 Task: Create a due date automation trigger when advanced on, on the wednesday of the week before a card is due add content without an empty description at 11:00 AM.
Action: Mouse moved to (1236, 96)
Screenshot: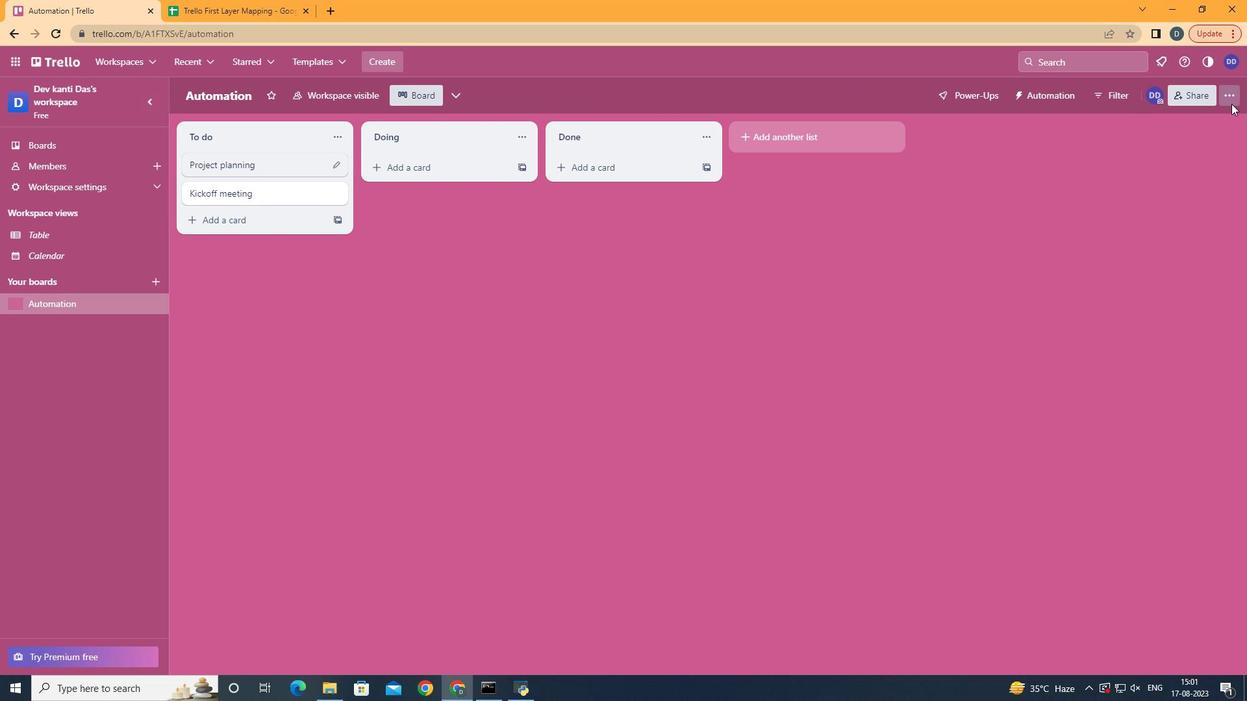 
Action: Mouse pressed left at (1236, 96)
Screenshot: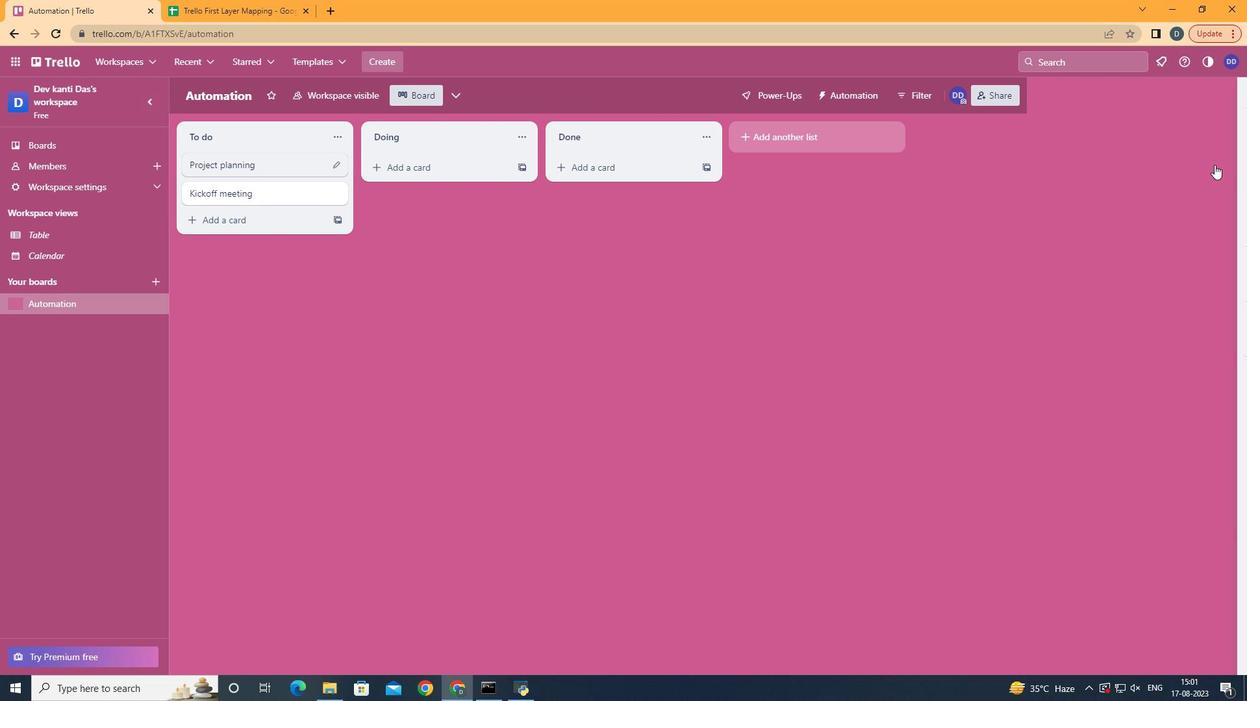 
Action: Mouse moved to (1158, 267)
Screenshot: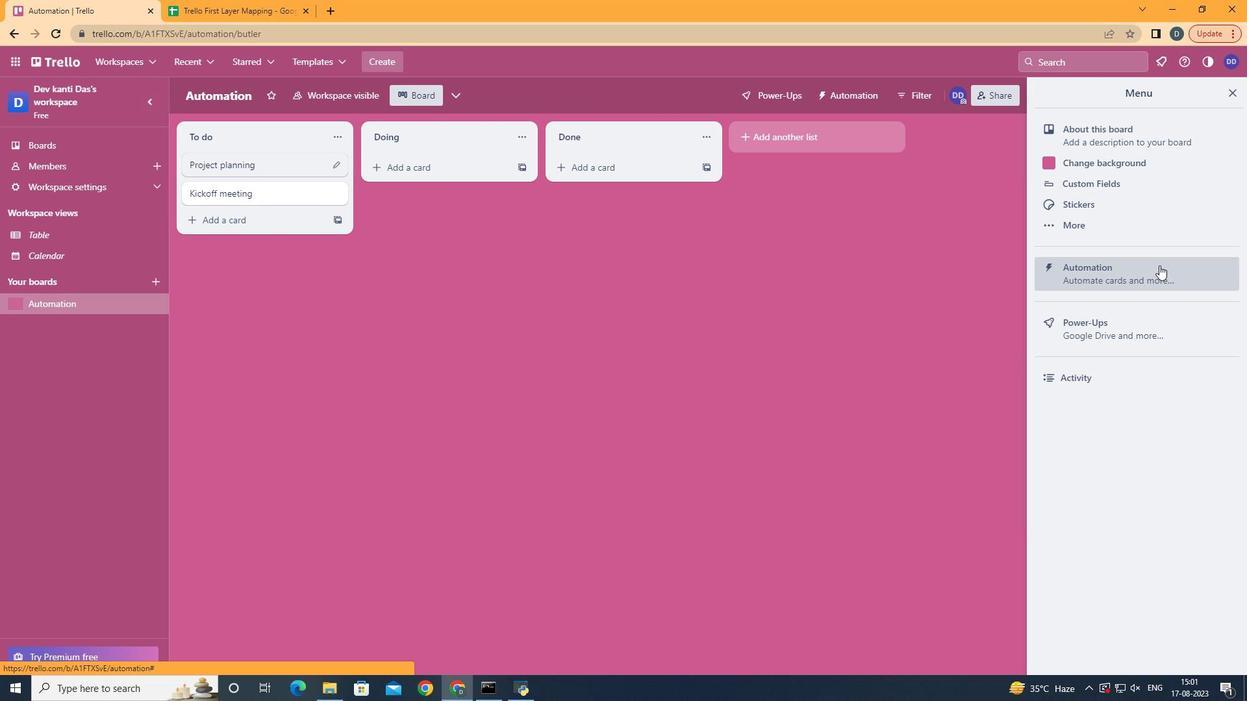 
Action: Mouse pressed left at (1158, 267)
Screenshot: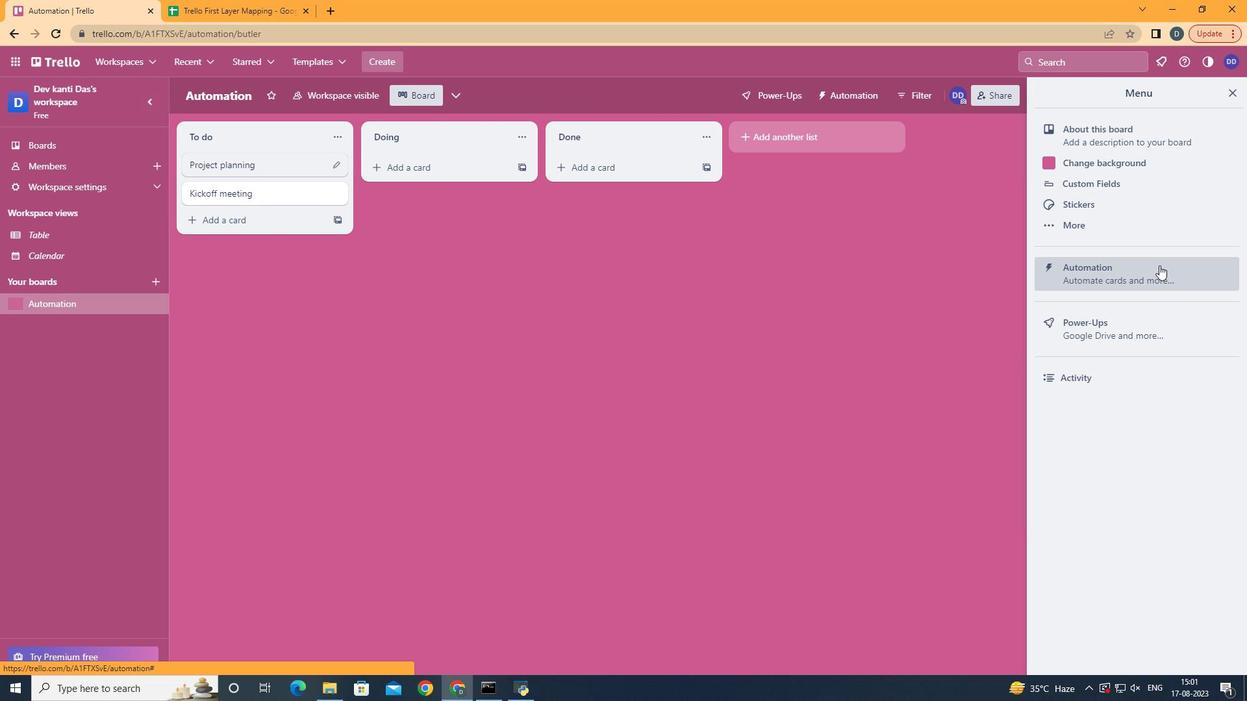
Action: Mouse moved to (246, 267)
Screenshot: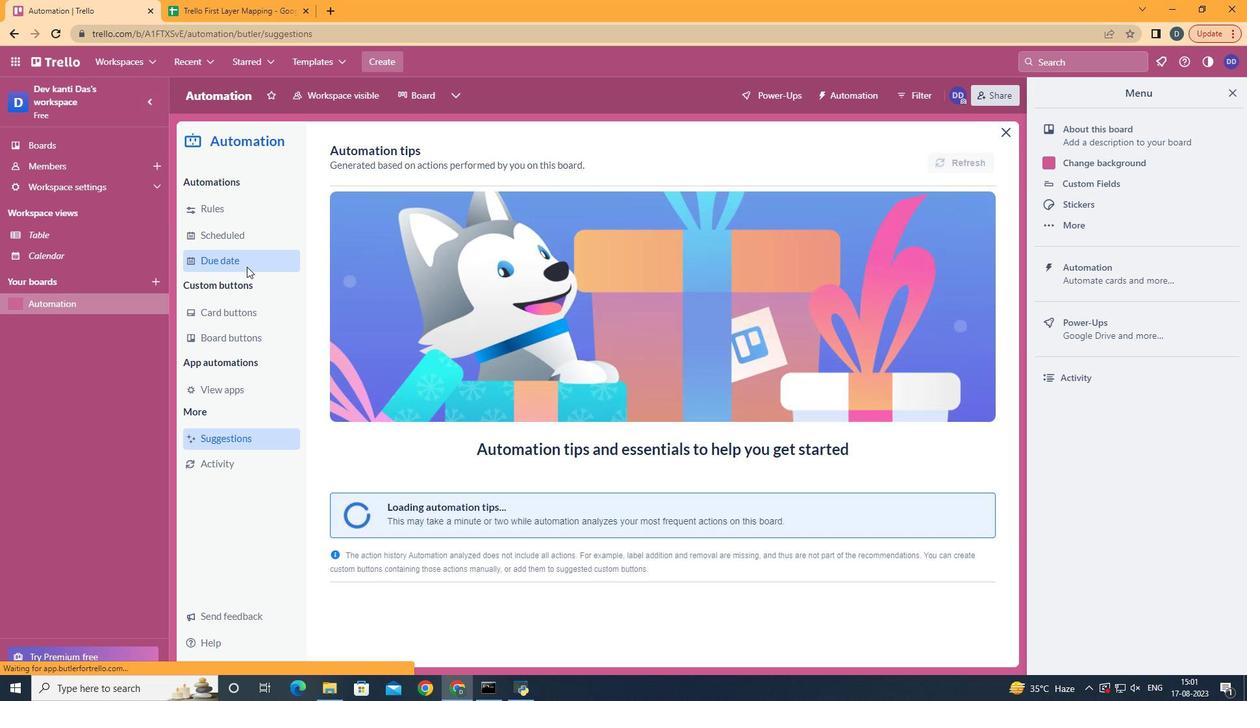 
Action: Mouse pressed left at (246, 267)
Screenshot: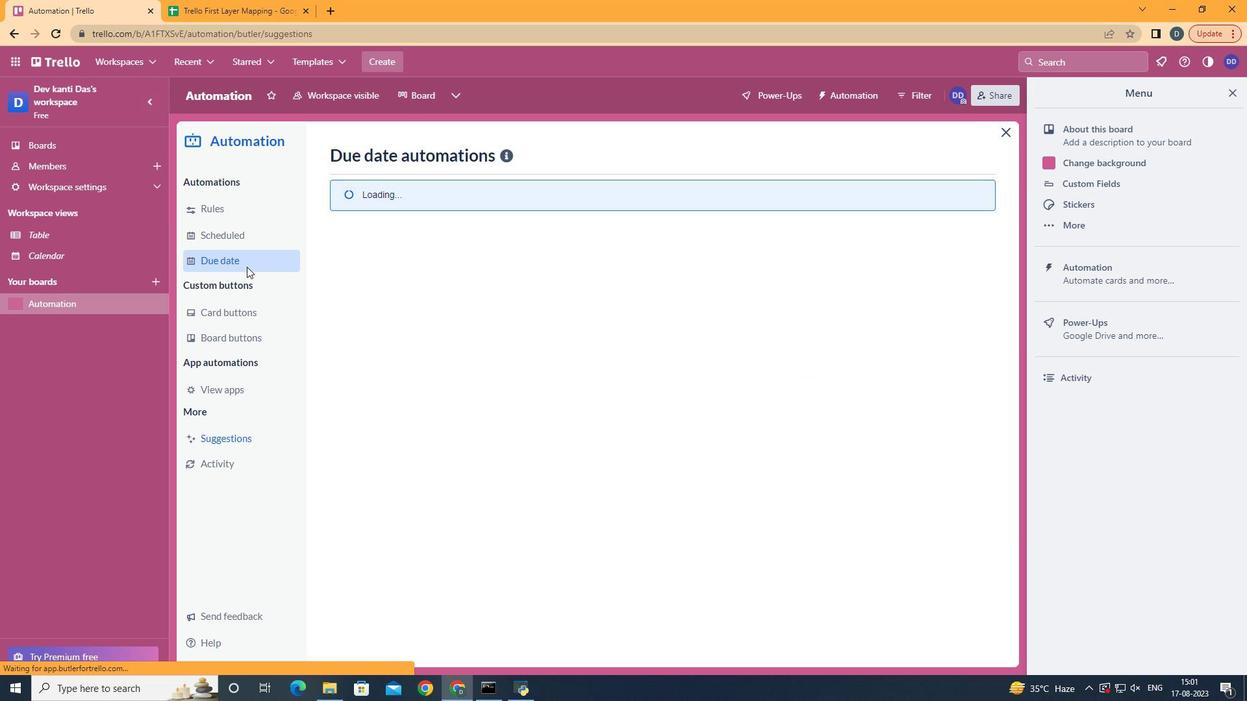 
Action: Mouse moved to (909, 151)
Screenshot: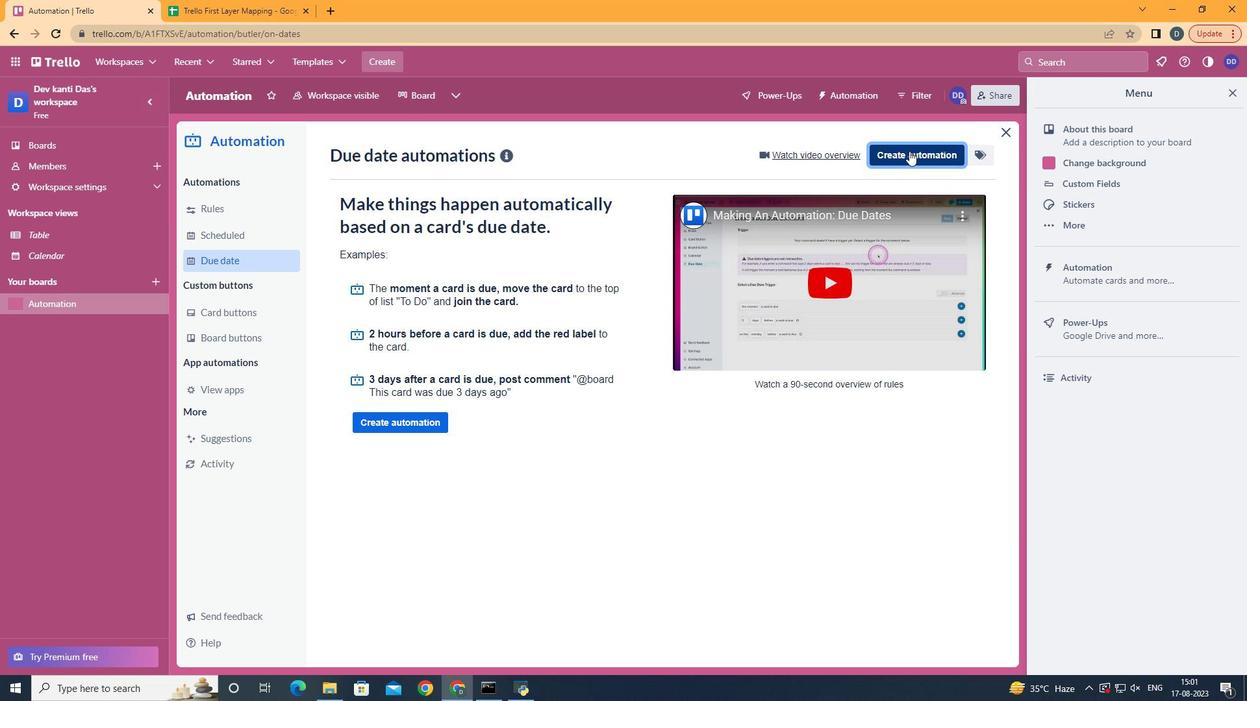 
Action: Mouse pressed left at (909, 151)
Screenshot: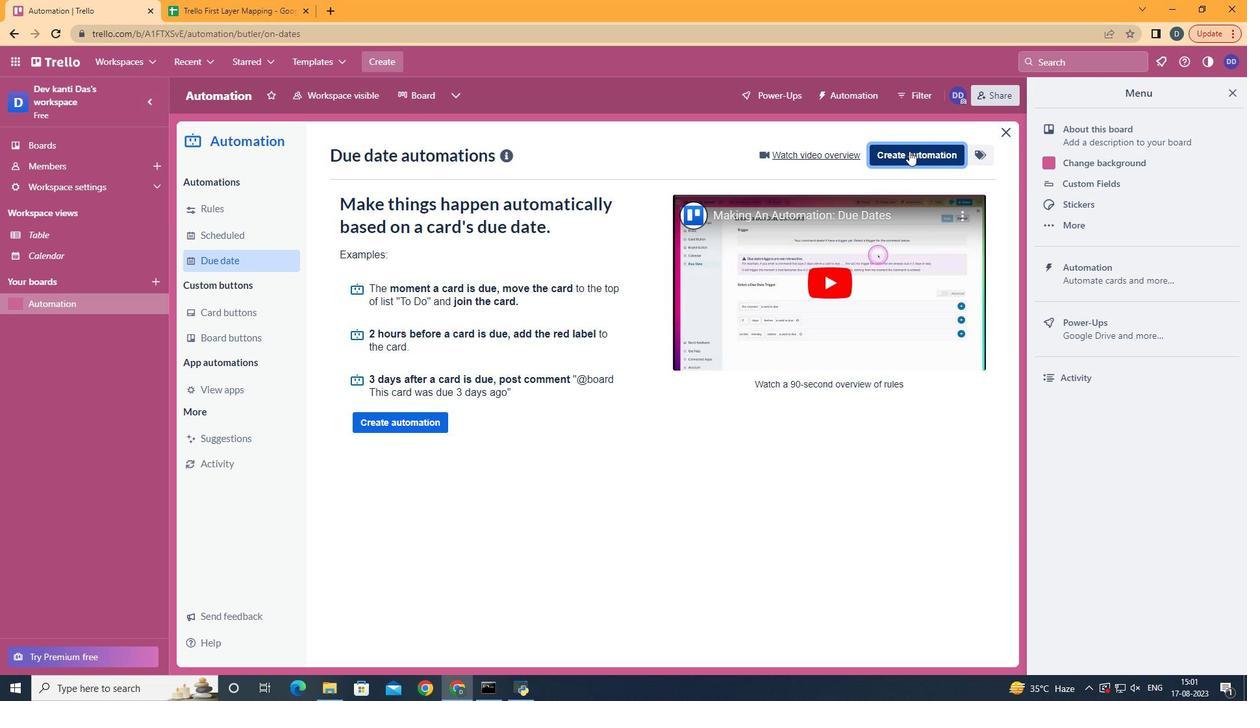 
Action: Mouse moved to (657, 289)
Screenshot: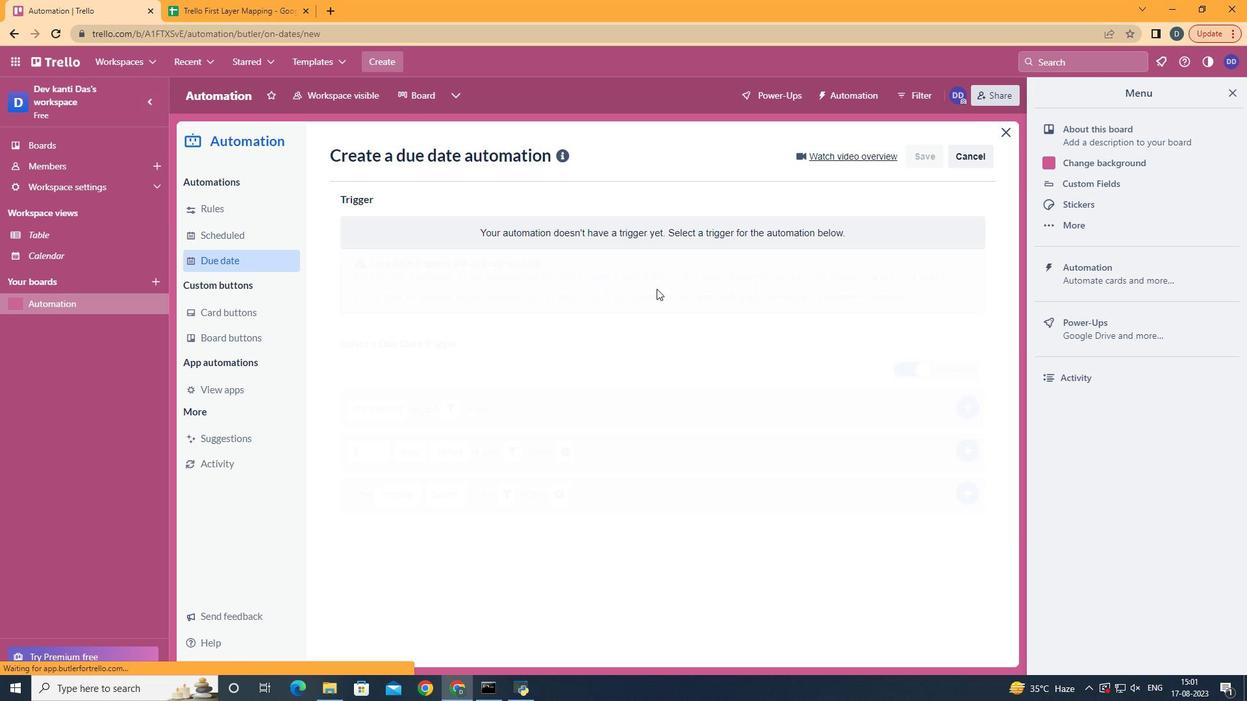 
Action: Mouse pressed left at (657, 289)
Screenshot: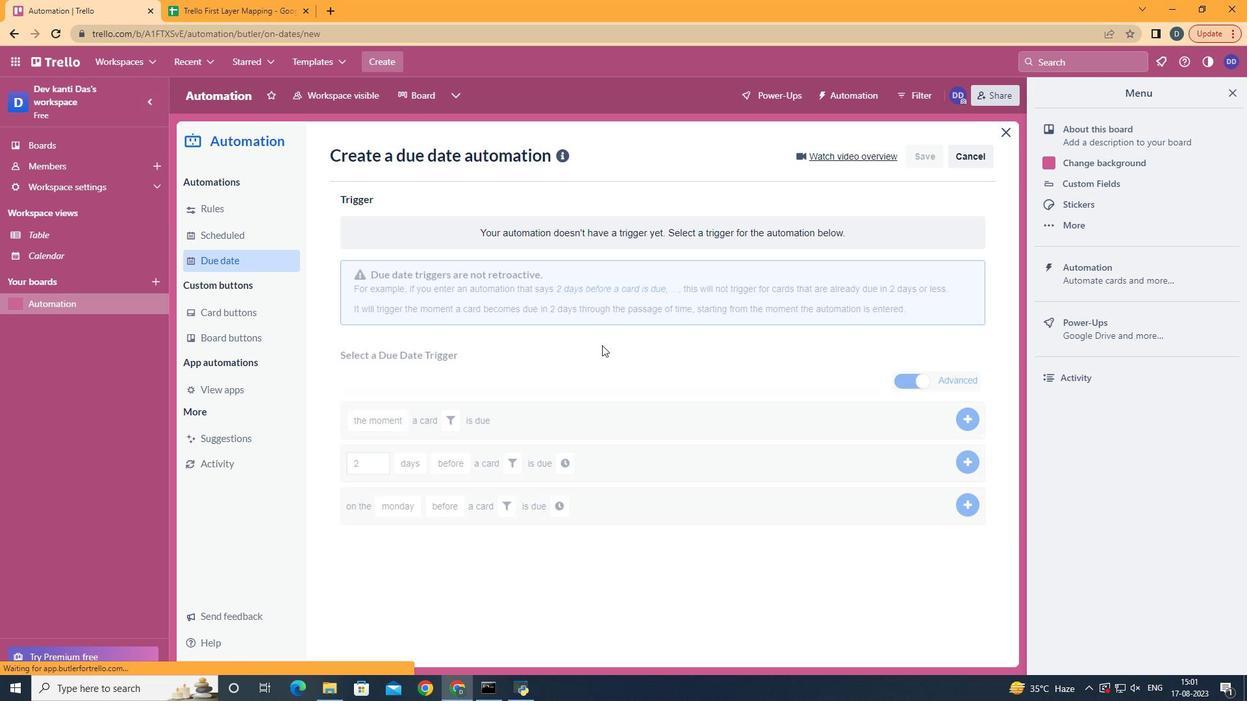 
Action: Mouse moved to (442, 399)
Screenshot: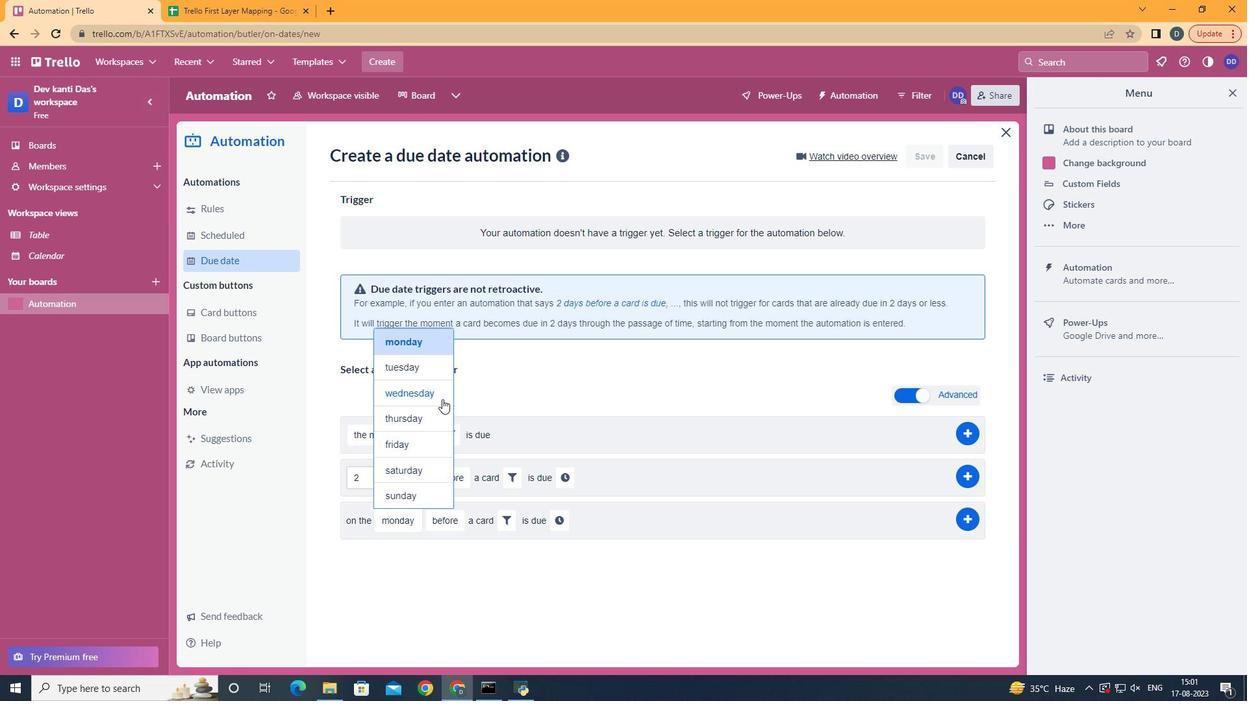 
Action: Mouse pressed left at (442, 399)
Screenshot: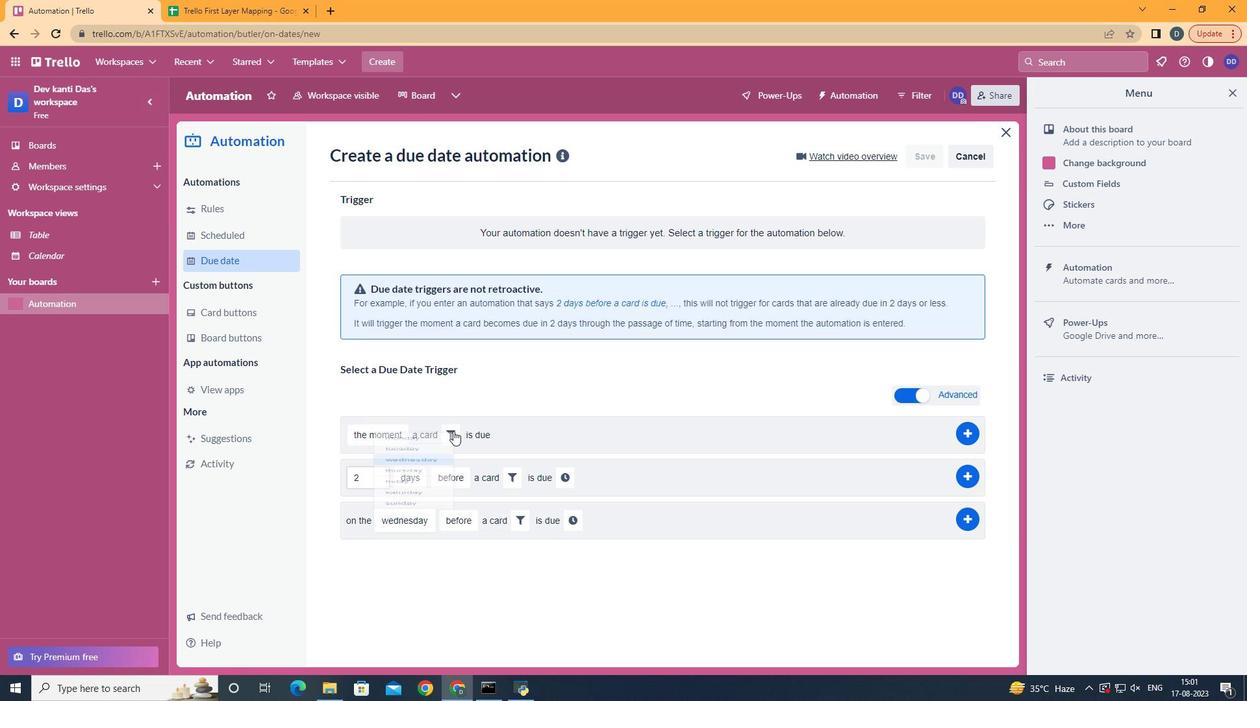 
Action: Mouse moved to (471, 620)
Screenshot: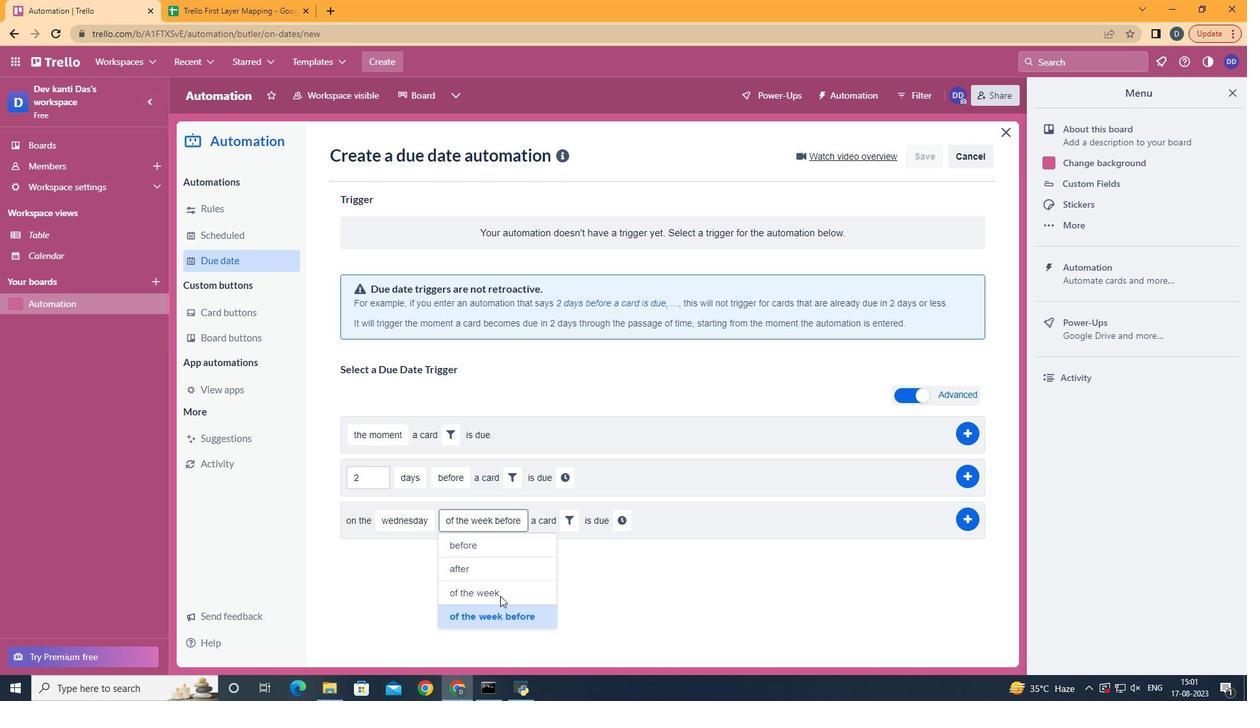 
Action: Mouse pressed left at (471, 620)
Screenshot: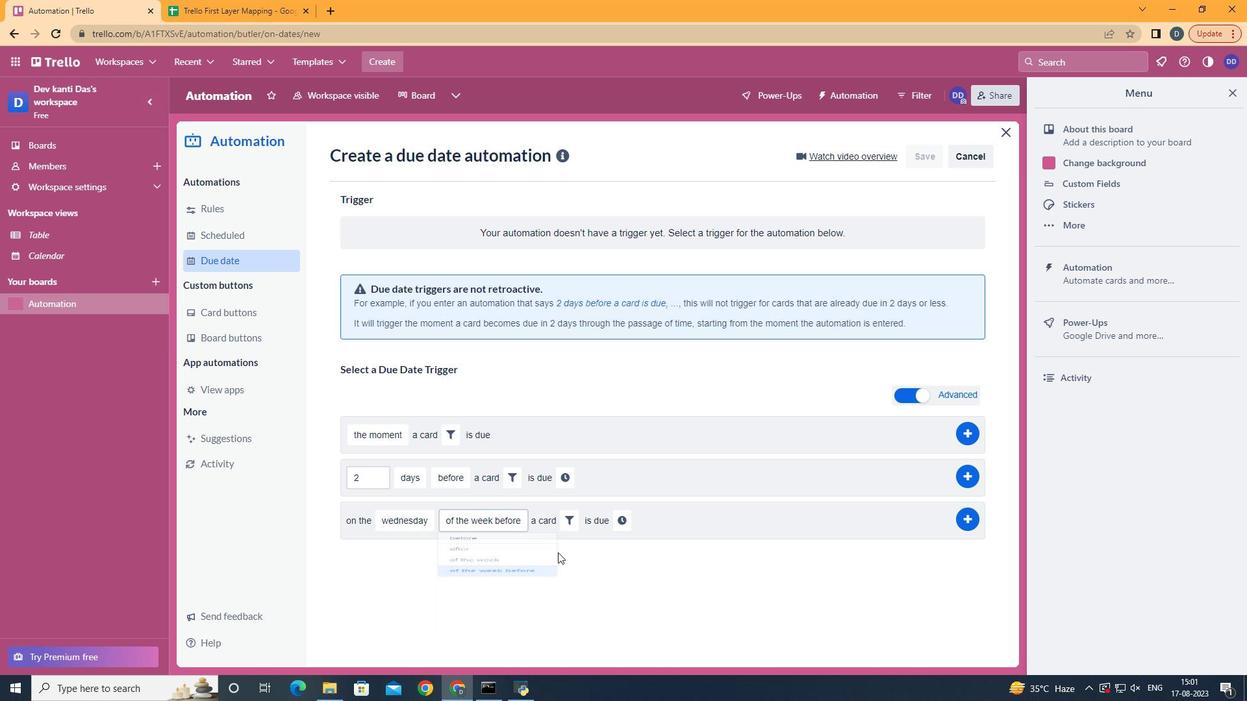 
Action: Mouse moved to (553, 532)
Screenshot: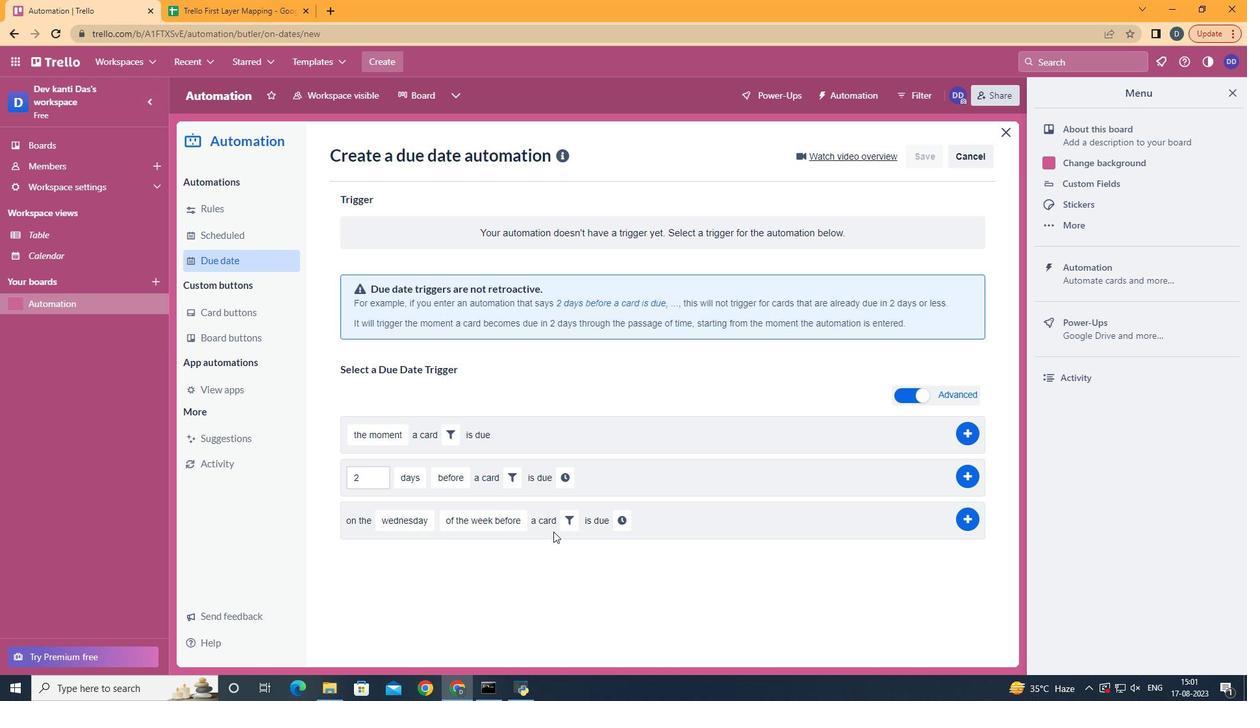 
Action: Mouse pressed left at (553, 532)
Screenshot: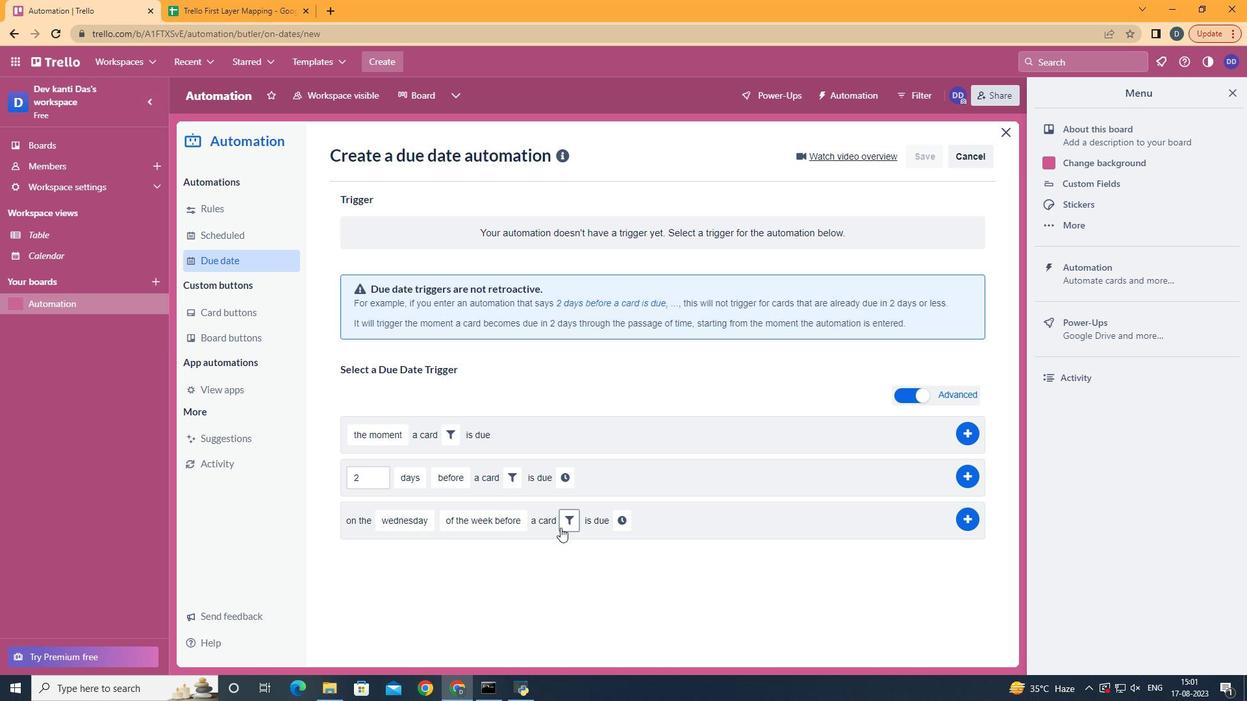 
Action: Mouse moved to (560, 528)
Screenshot: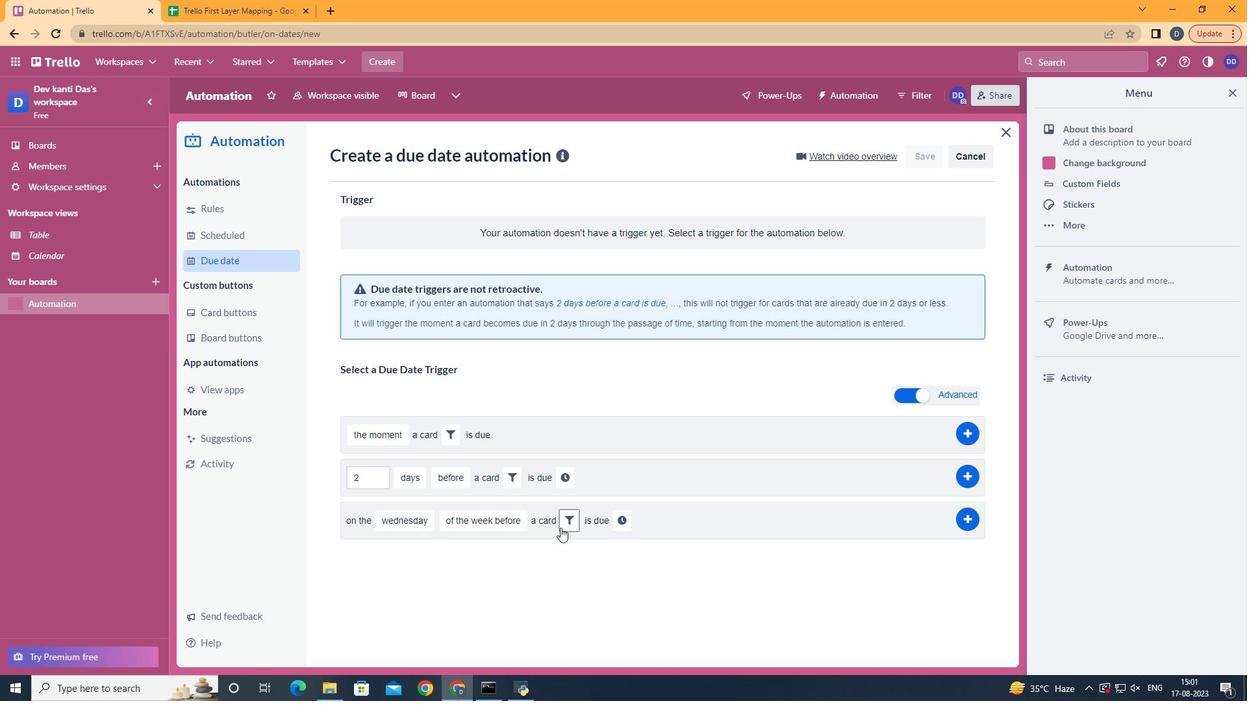 
Action: Mouse pressed left at (560, 528)
Screenshot: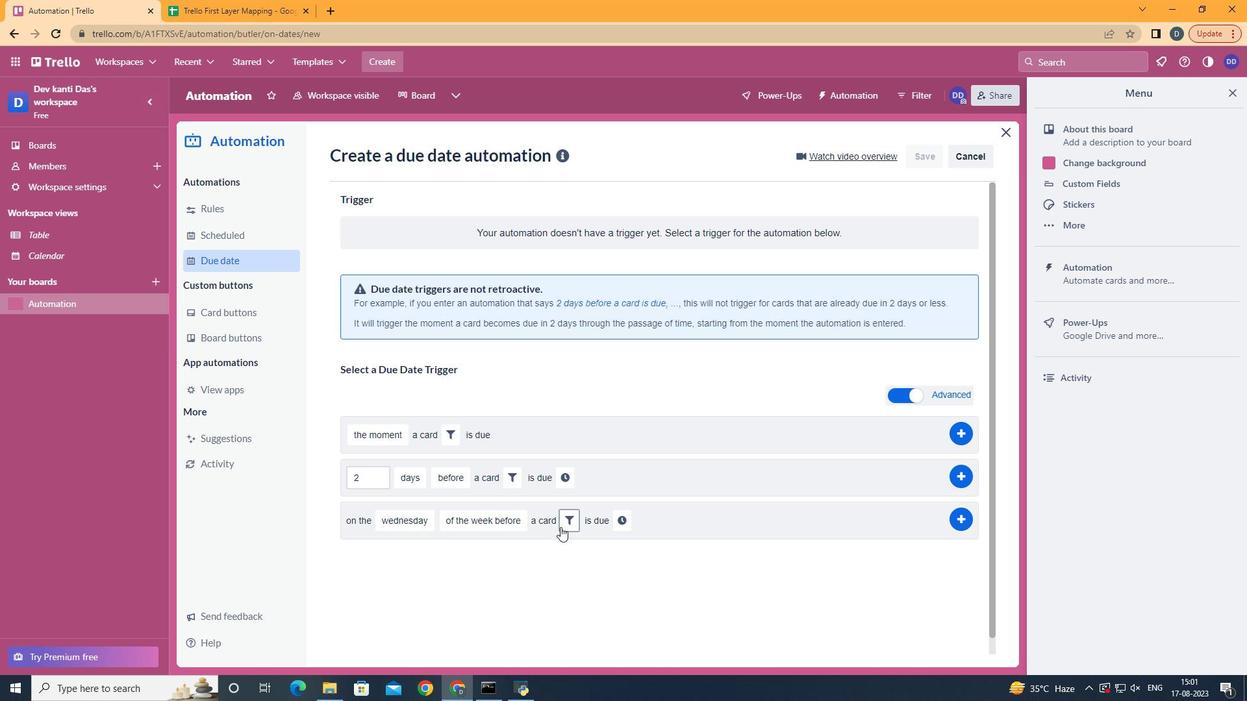 
Action: Mouse moved to (734, 564)
Screenshot: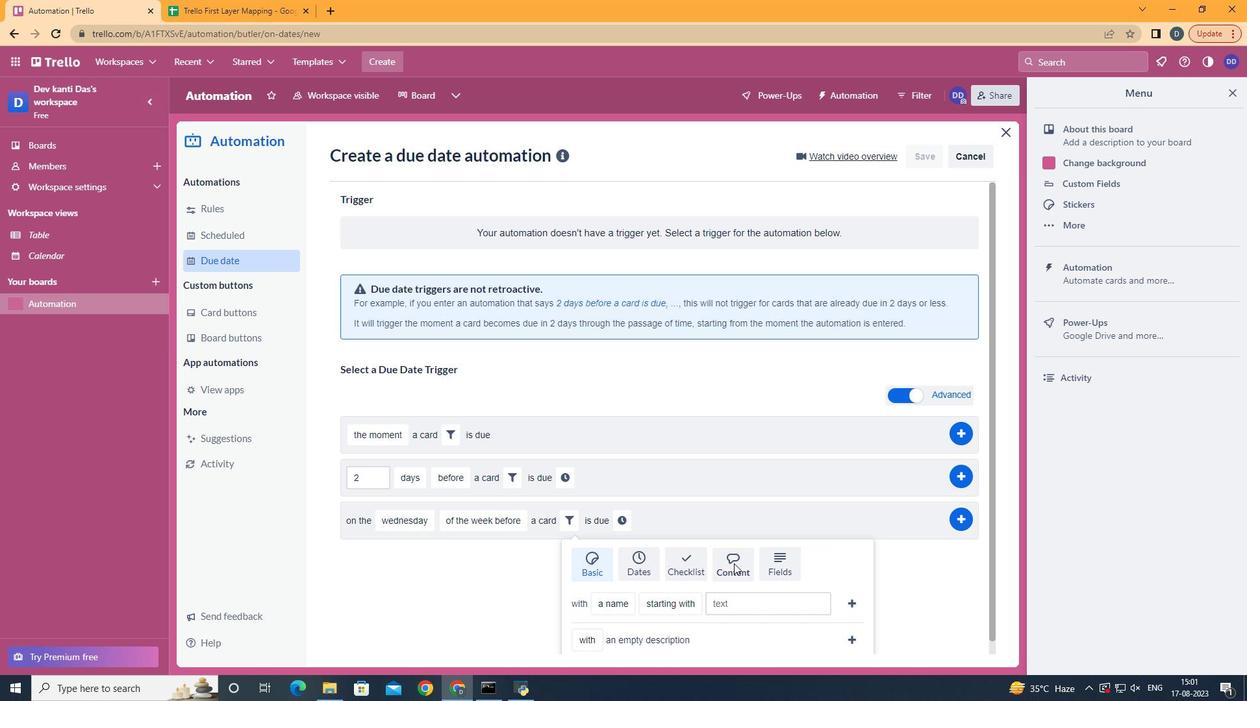 
Action: Mouse pressed left at (734, 564)
Screenshot: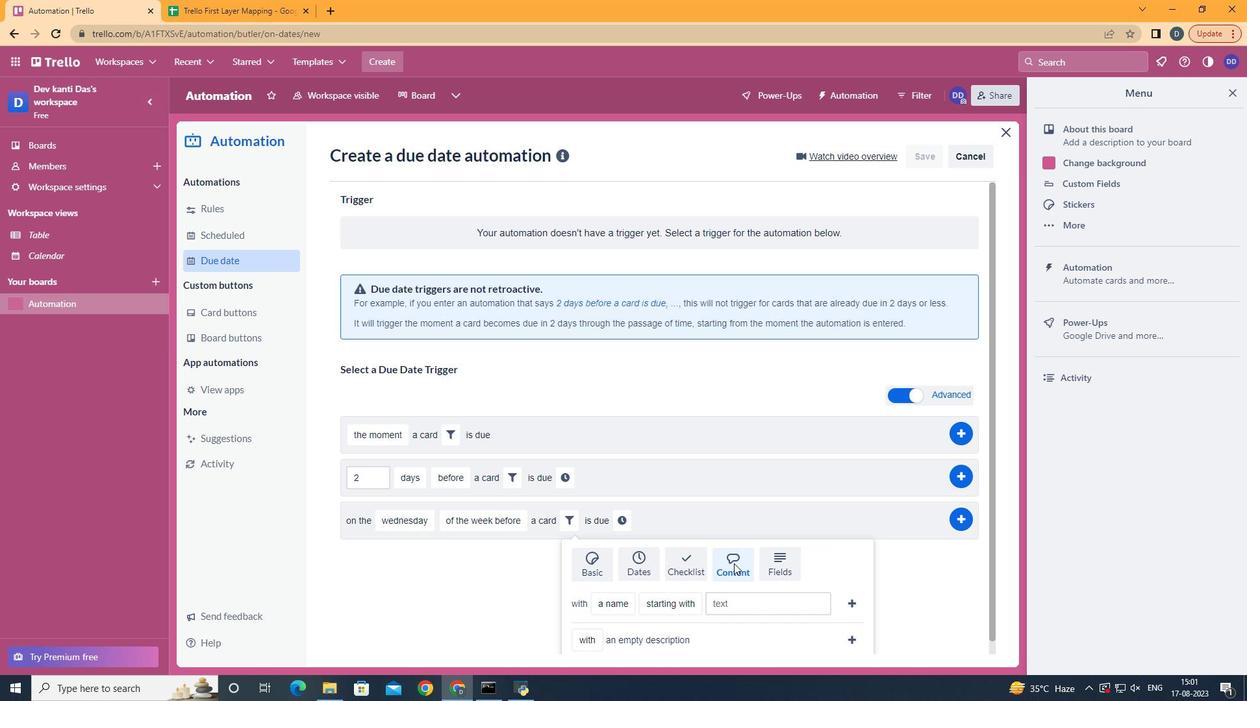
Action: Mouse moved to (601, 612)
Screenshot: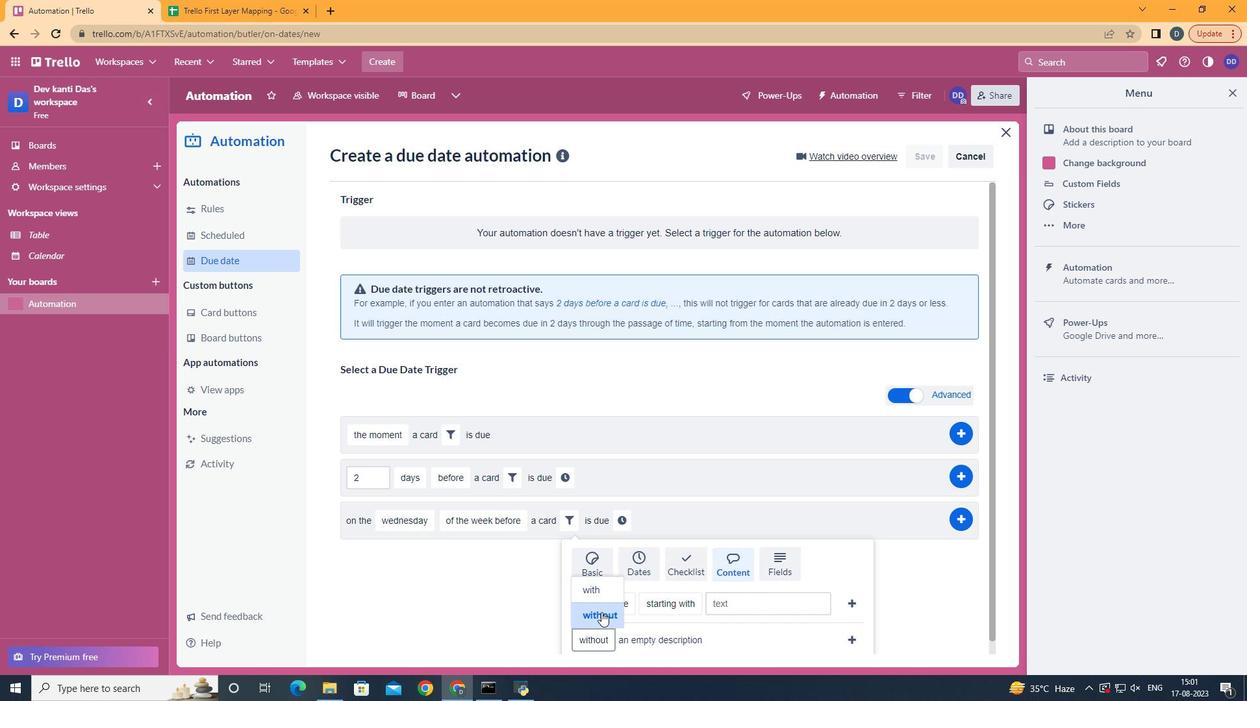 
Action: Mouse pressed left at (601, 612)
Screenshot: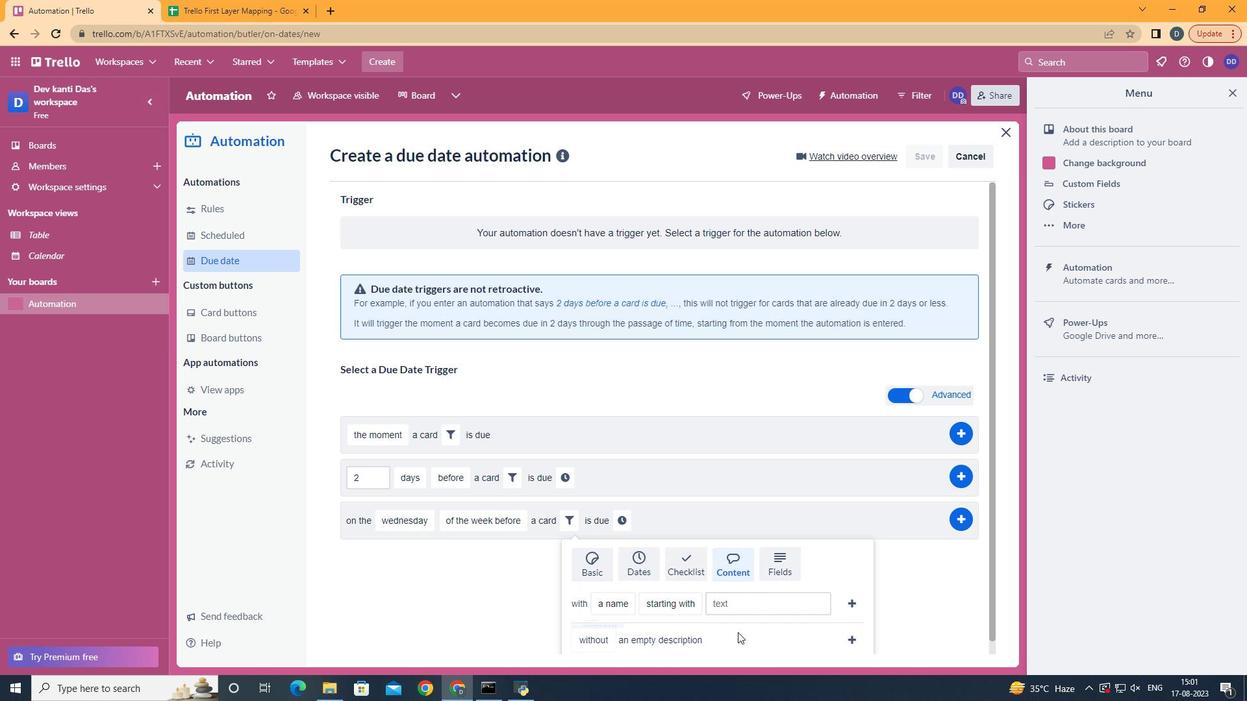
Action: Mouse moved to (855, 642)
Screenshot: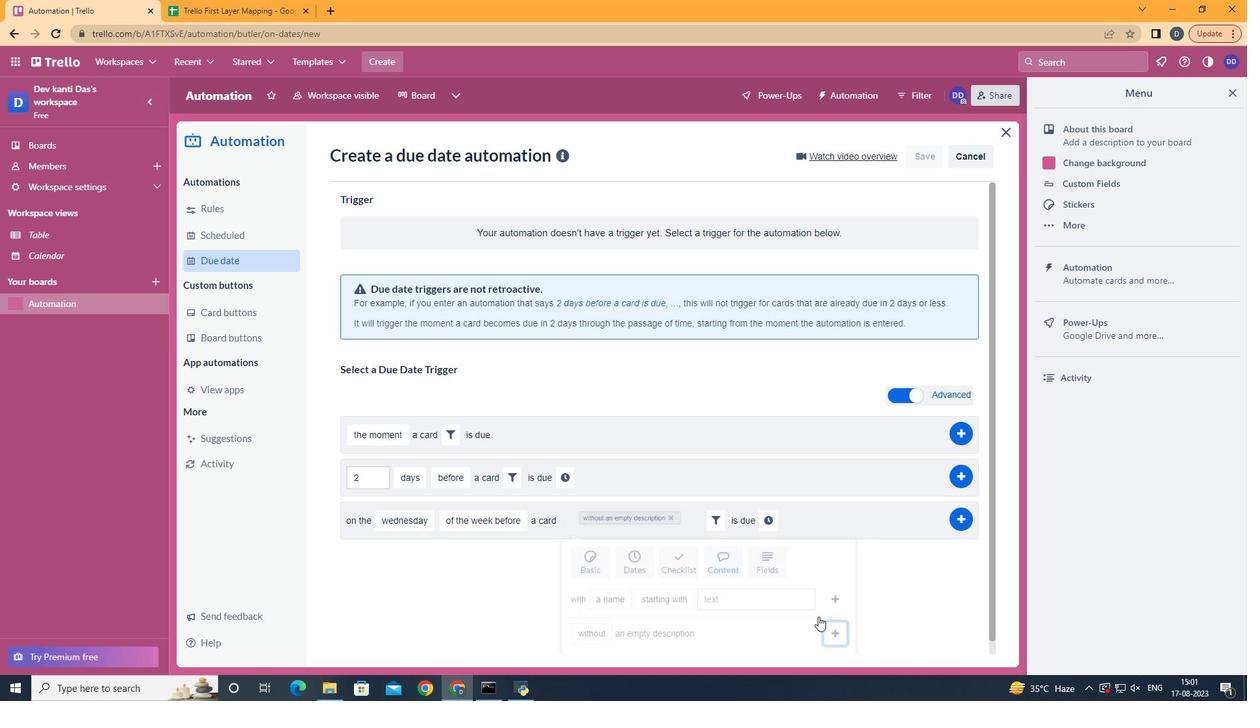 
Action: Mouse pressed left at (855, 642)
Screenshot: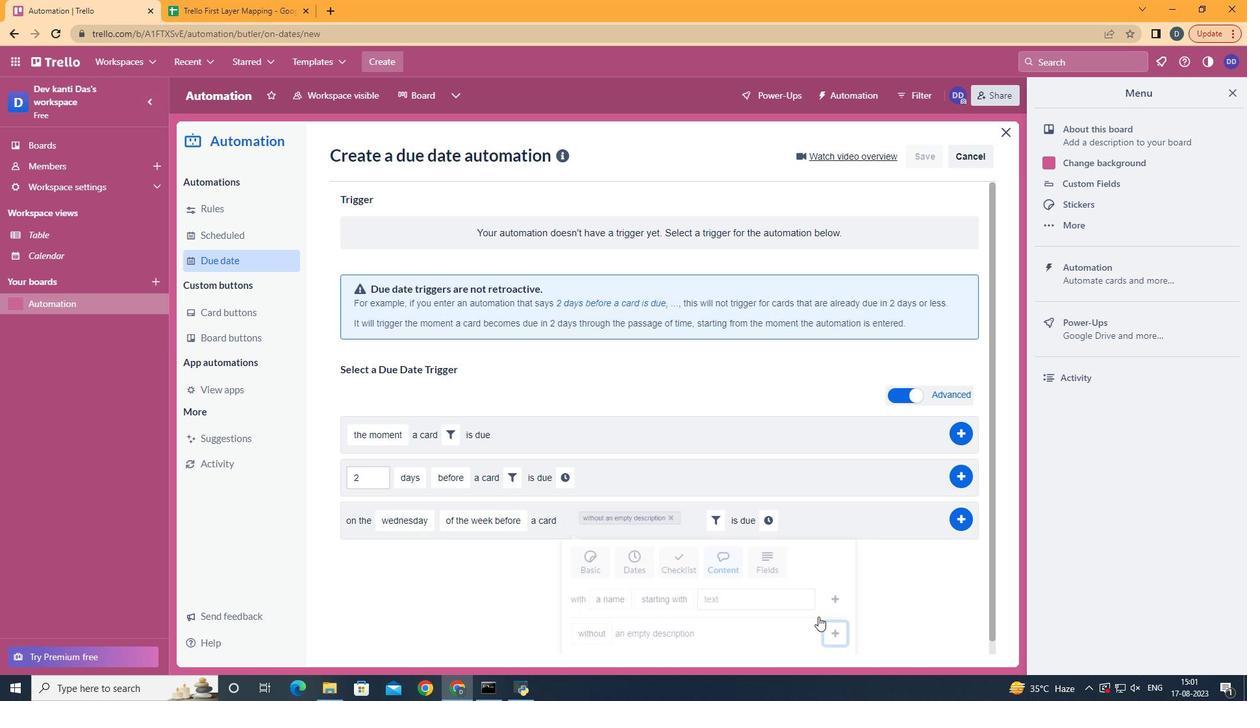 
Action: Mouse moved to (755, 520)
Screenshot: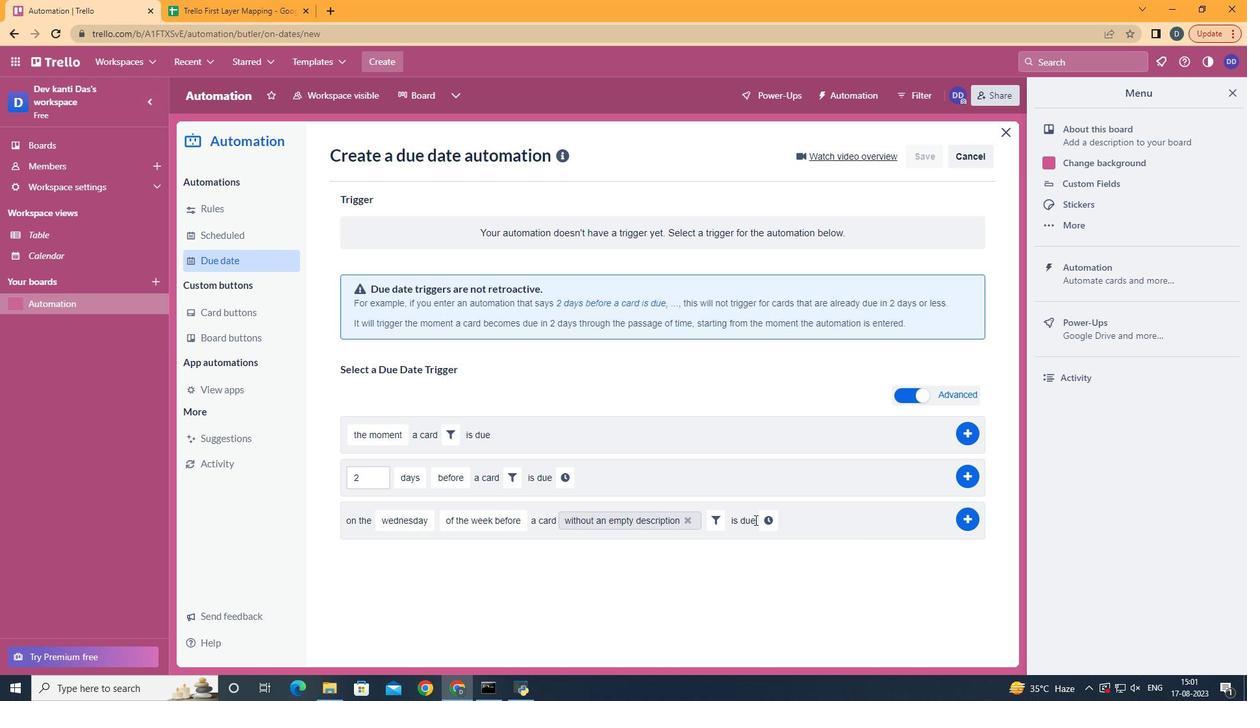 
Action: Mouse pressed left at (755, 520)
Screenshot: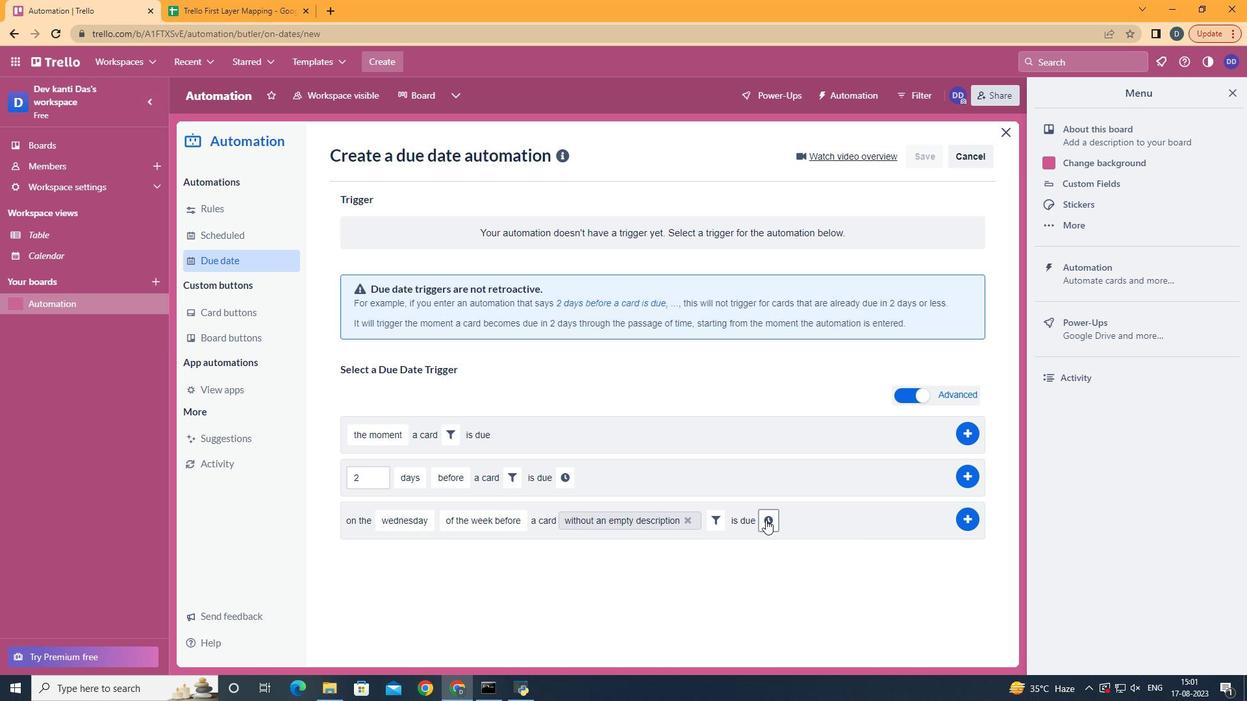 
Action: Mouse moved to (766, 520)
Screenshot: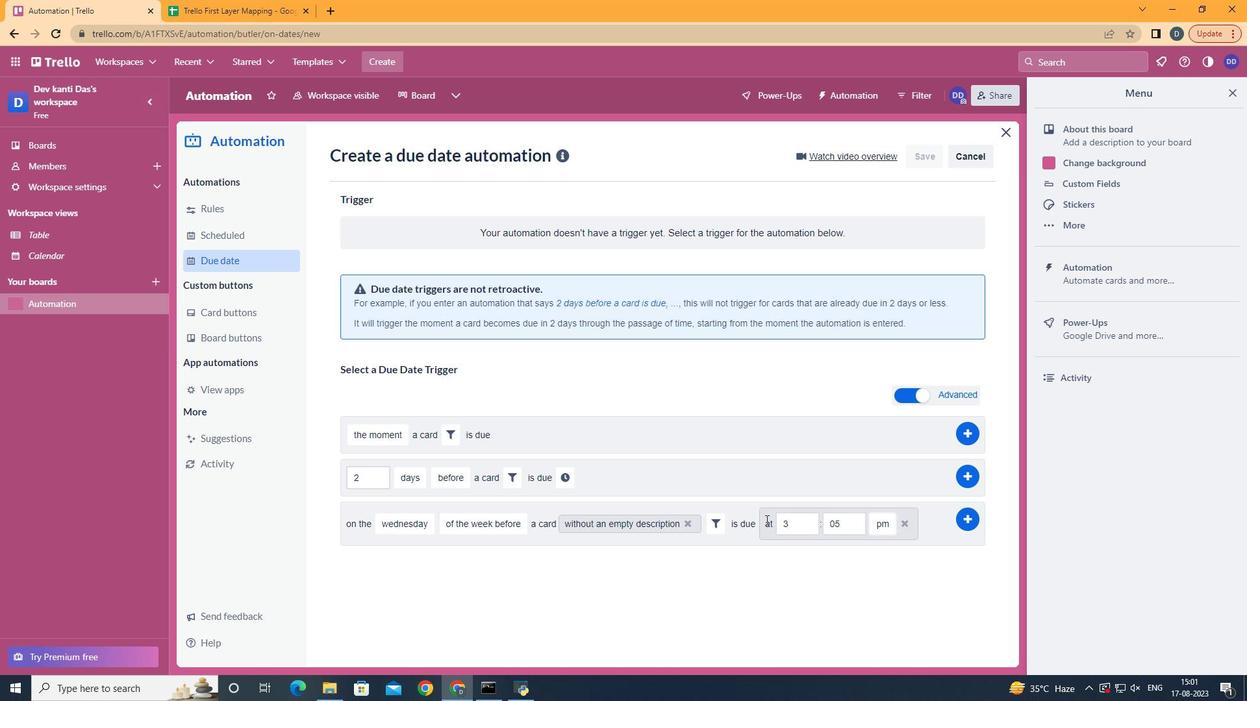 
Action: Mouse pressed left at (766, 520)
Screenshot: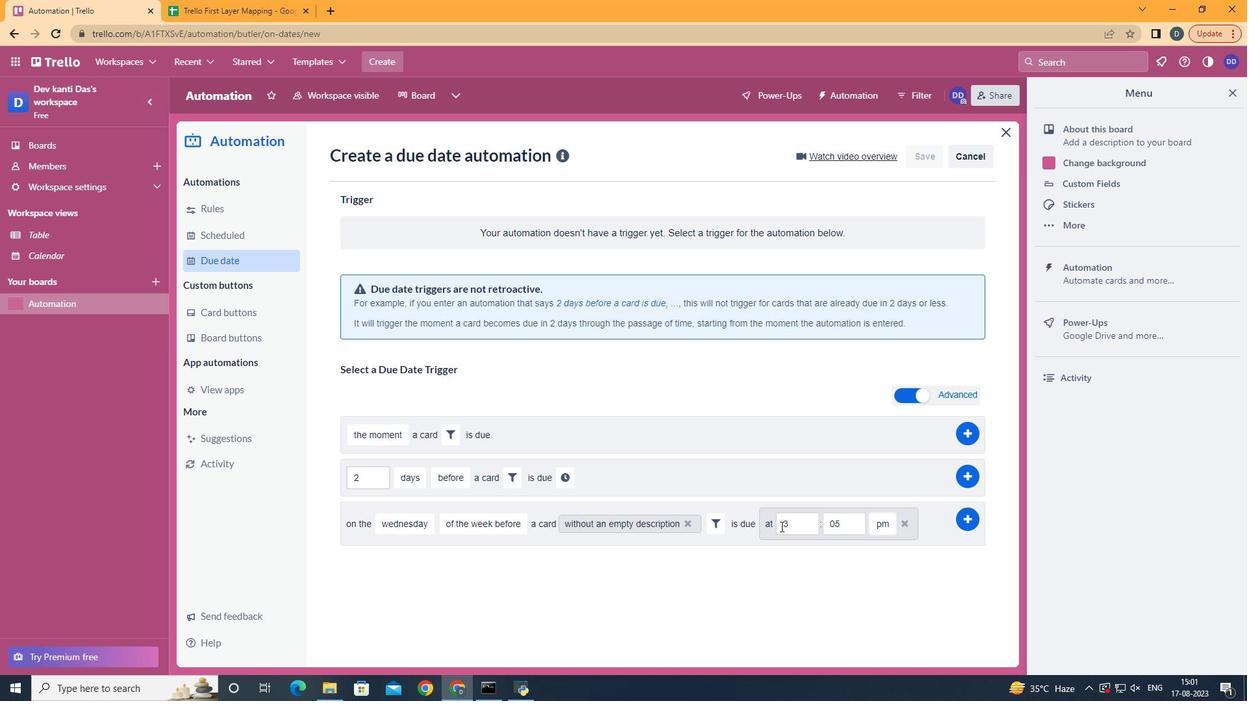 
Action: Mouse moved to (804, 527)
Screenshot: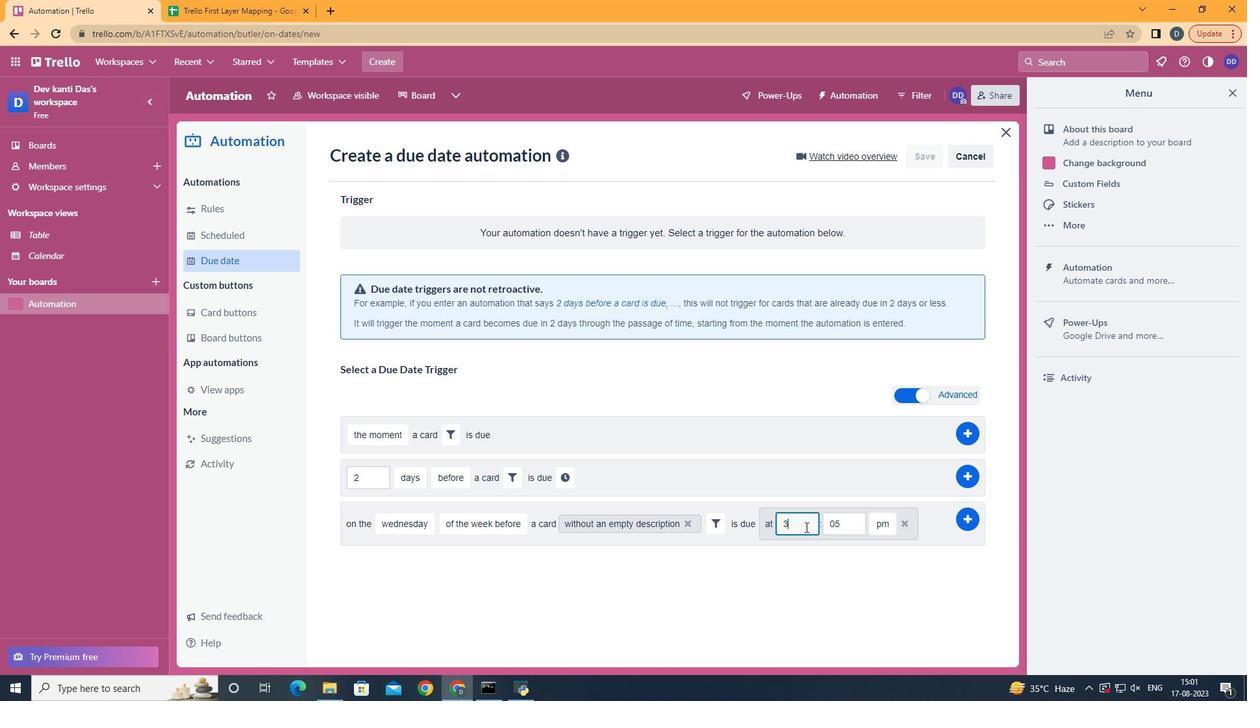 
Action: Mouse pressed left at (804, 527)
Screenshot: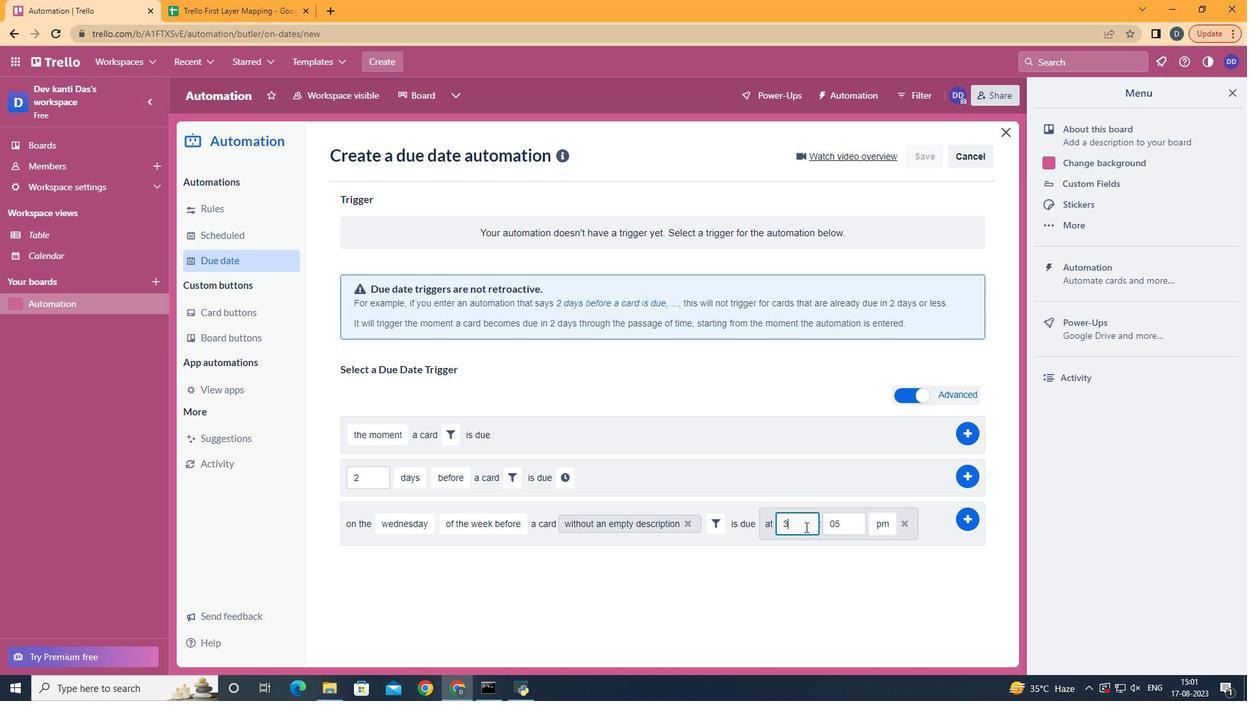 
Action: Mouse moved to (802, 528)
Screenshot: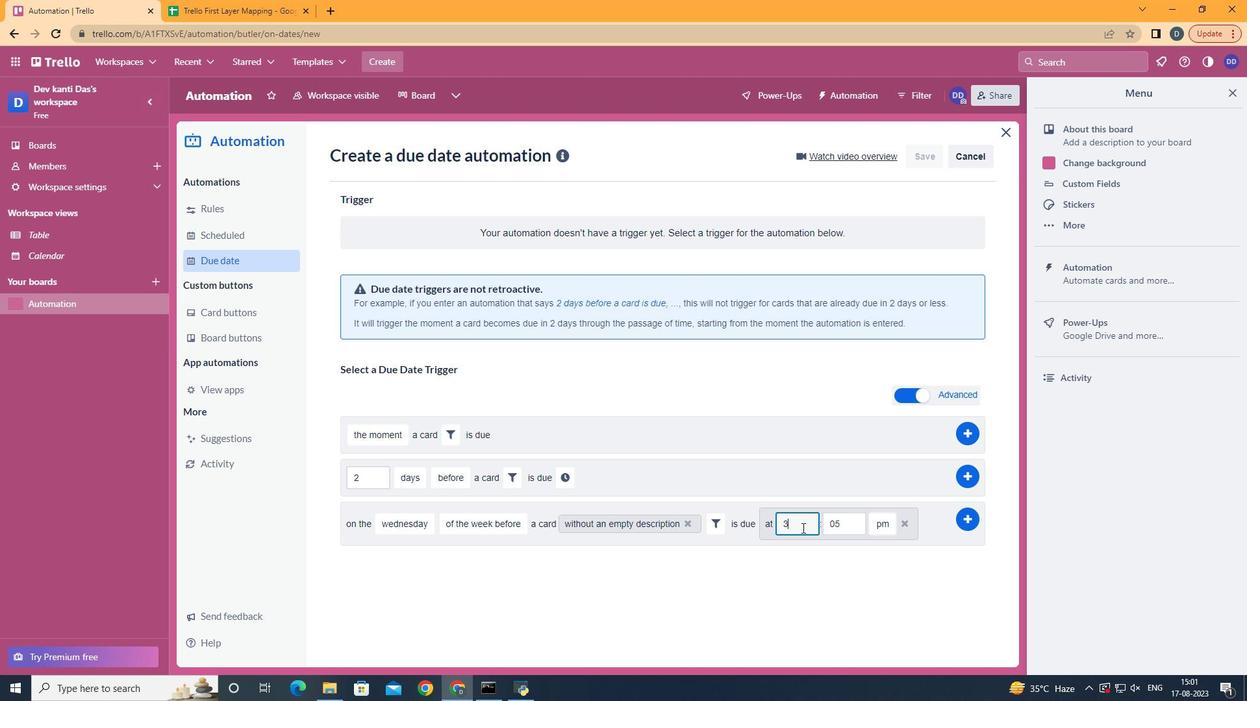 
Action: Key pressed <Key.backspace>11
Screenshot: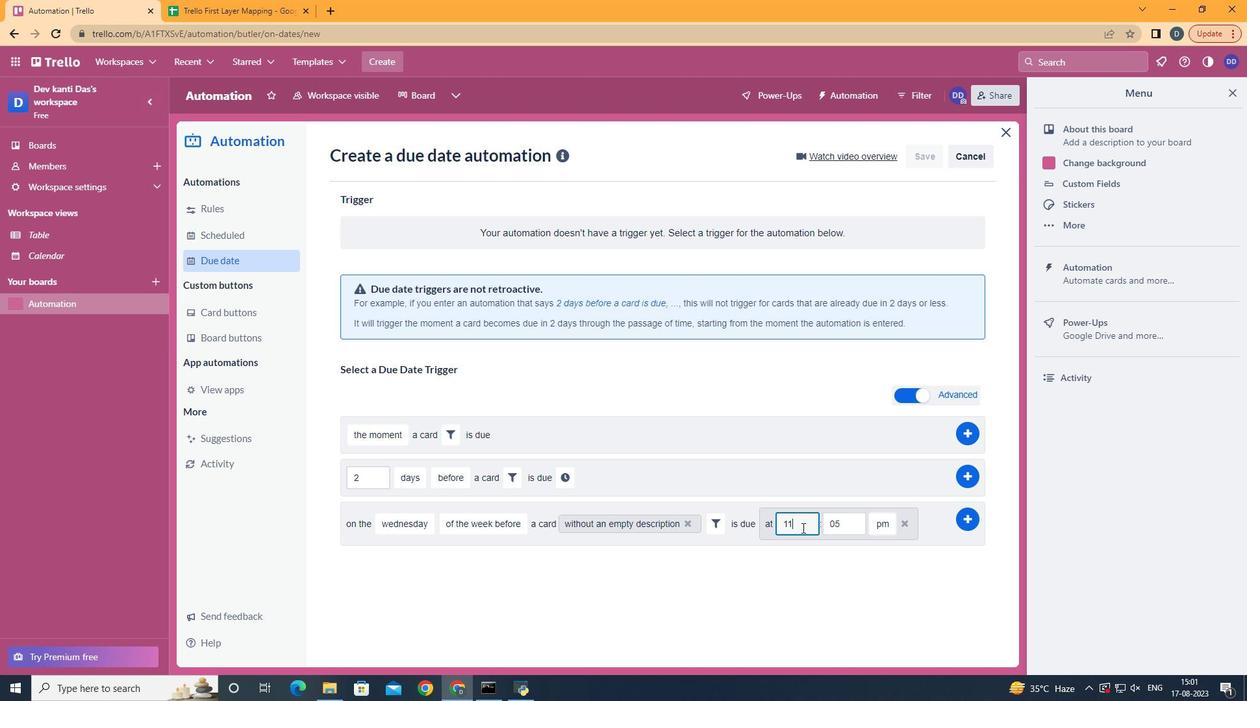 
Action: Mouse moved to (842, 529)
Screenshot: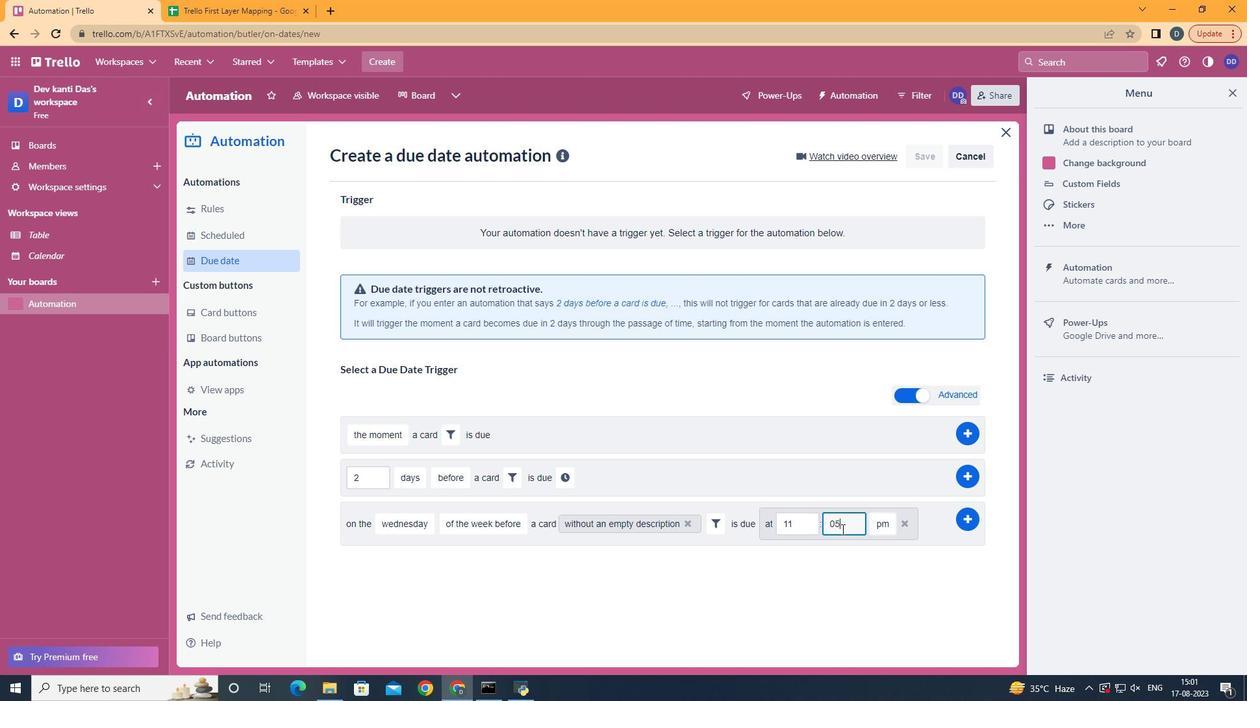 
Action: Mouse pressed left at (842, 529)
Screenshot: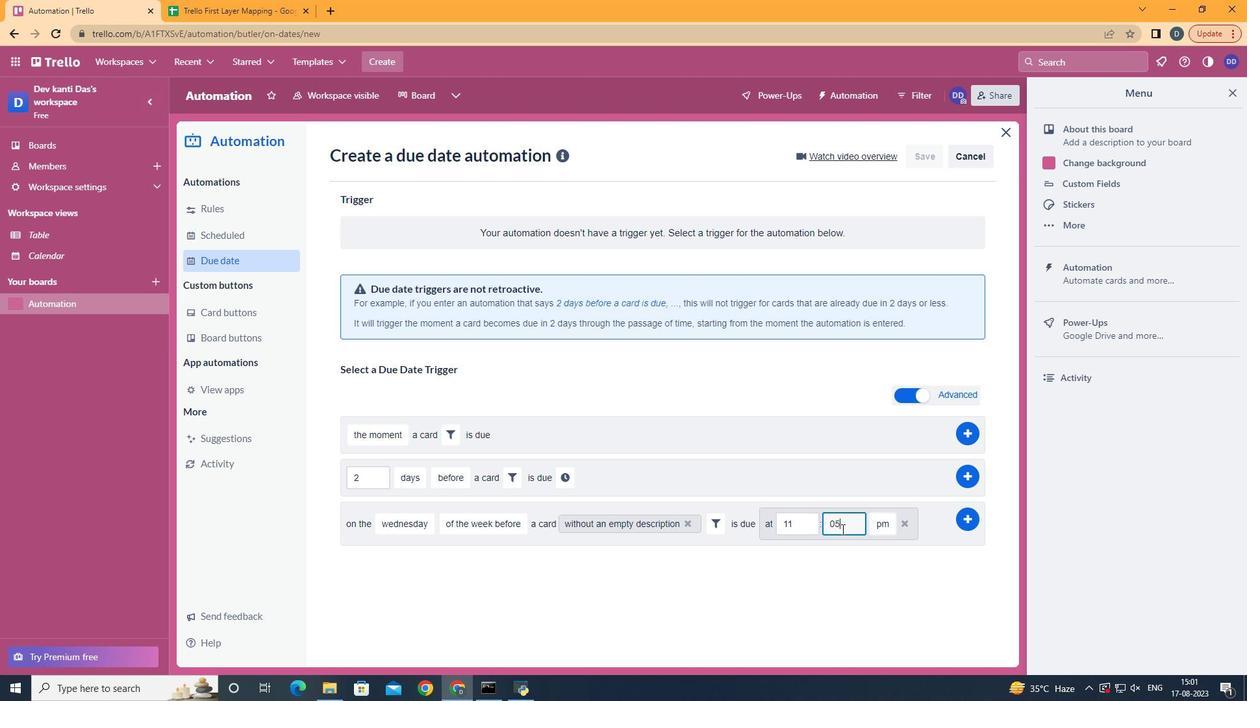 
Action: Key pressed <Key.backspace>0
Screenshot: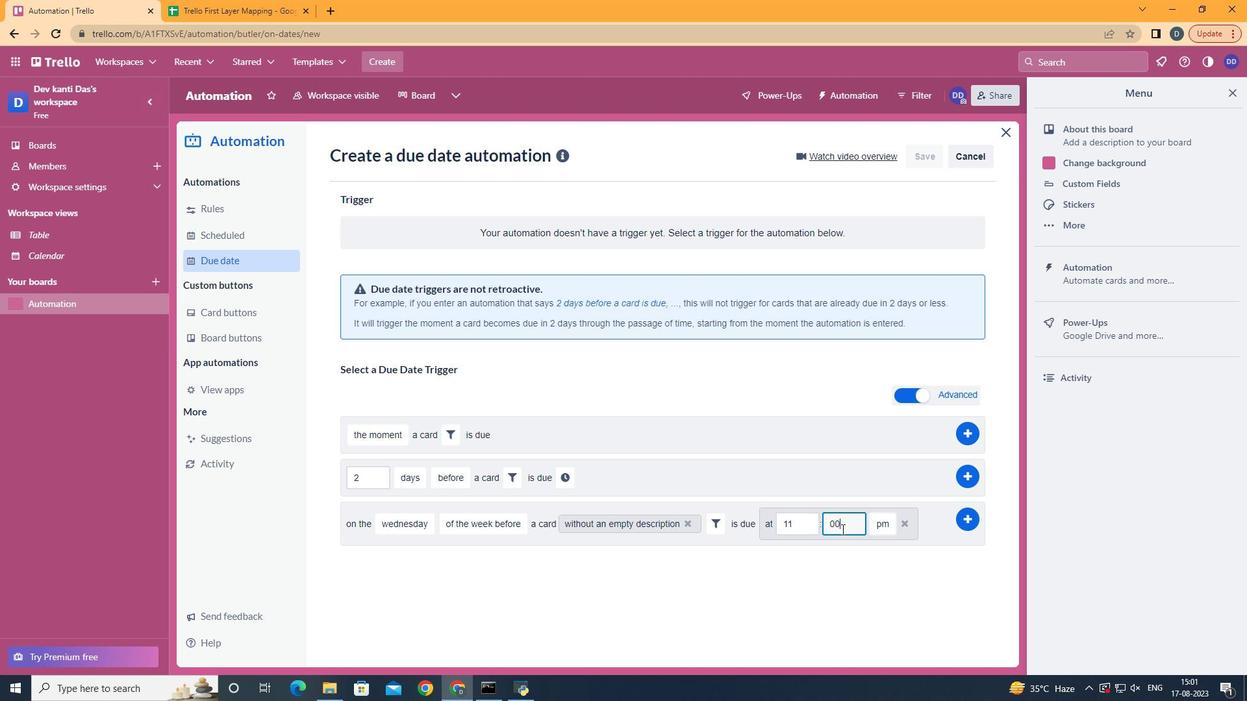 
Action: Mouse moved to (881, 543)
Screenshot: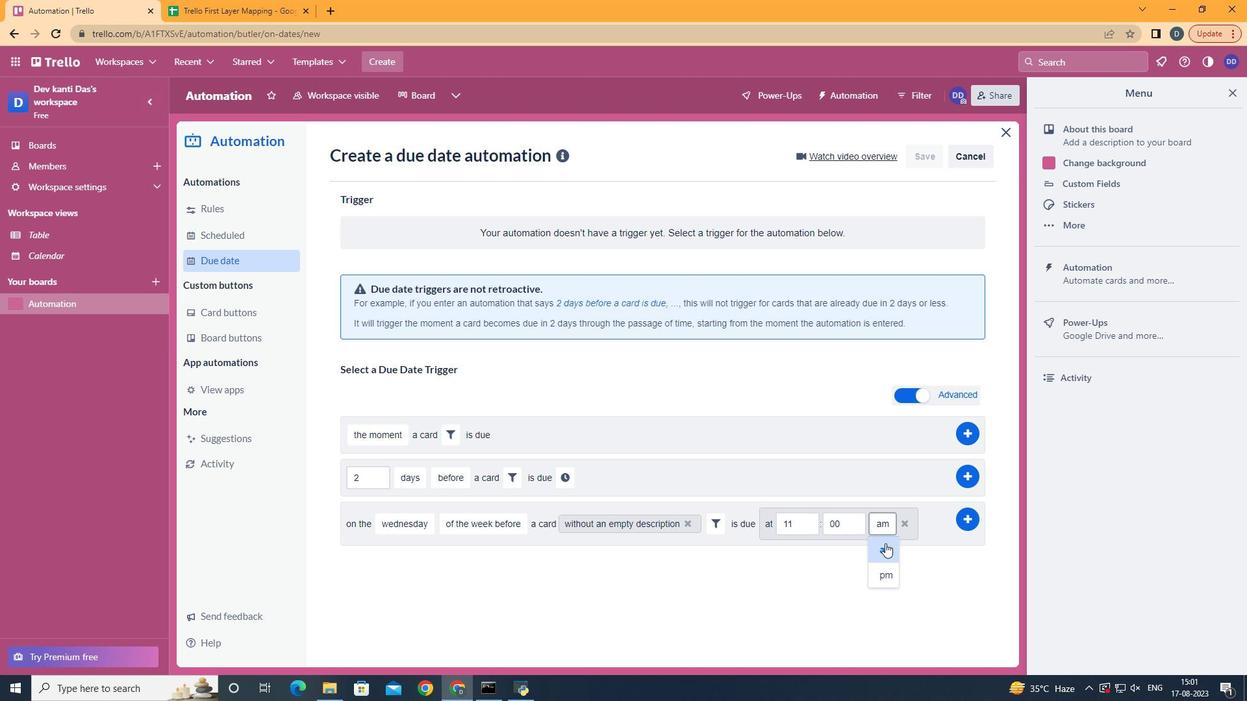 
Action: Mouse pressed left at (881, 543)
Screenshot: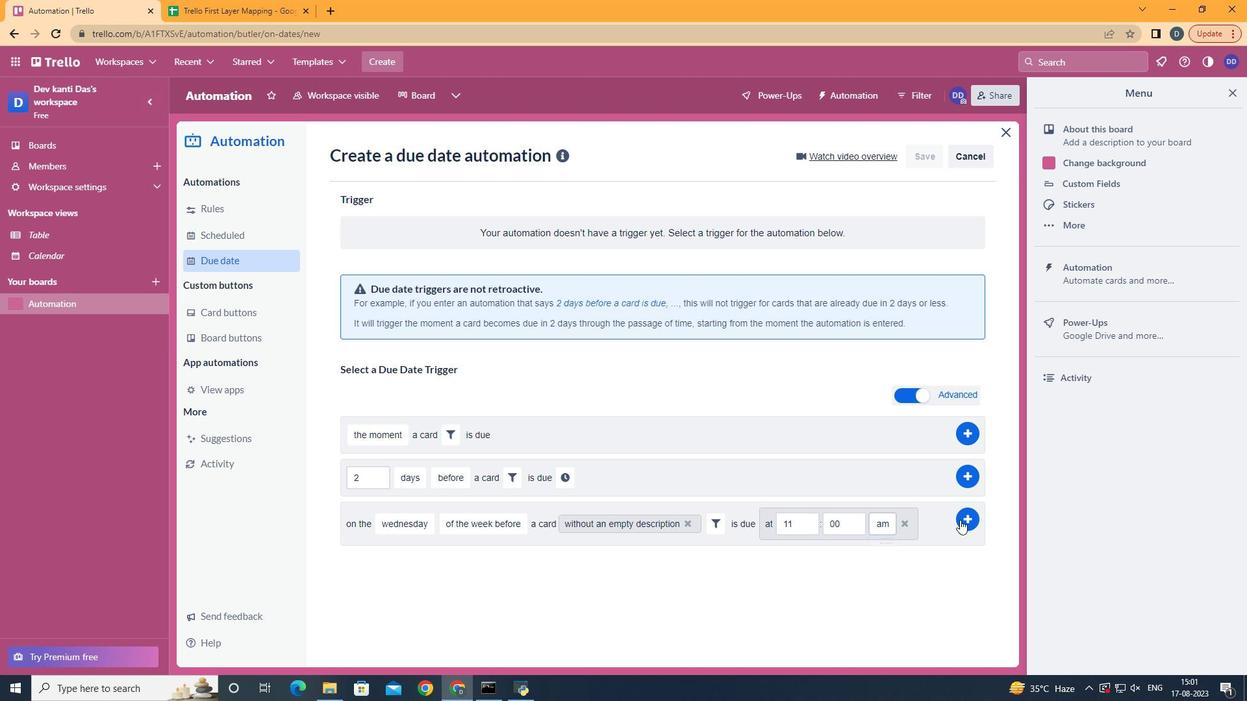 
Action: Mouse moved to (968, 522)
Screenshot: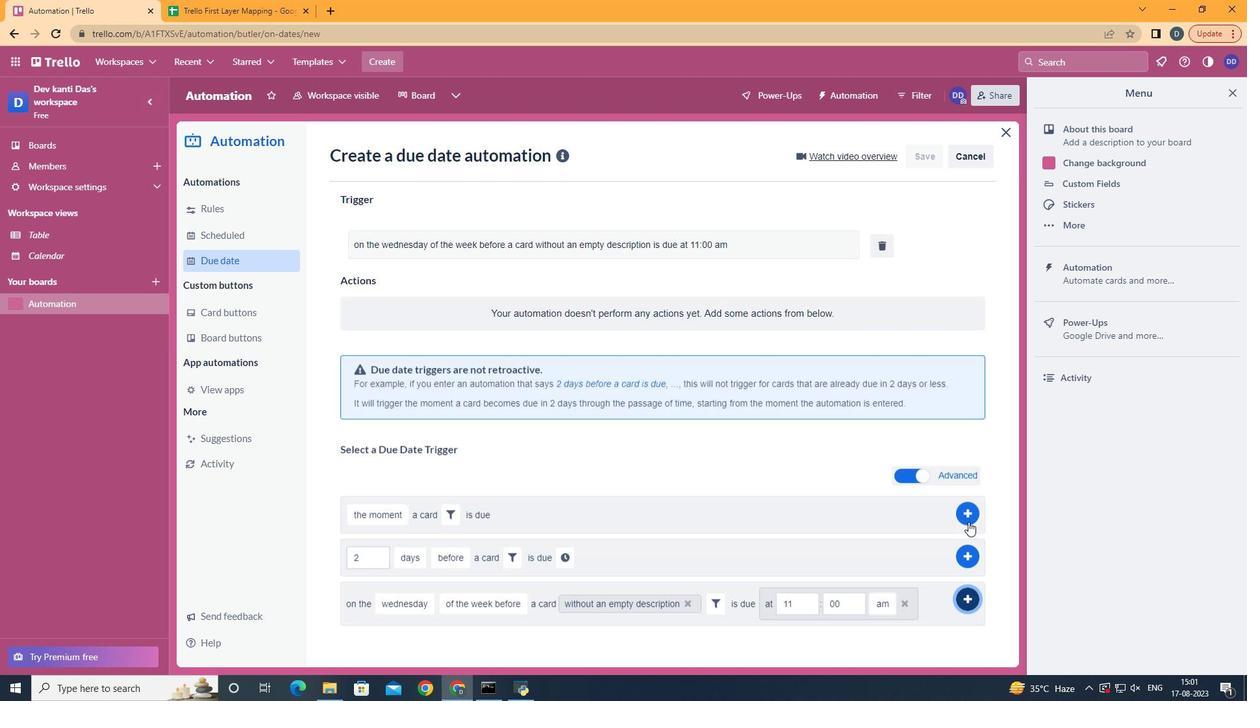 
Action: Mouse pressed left at (968, 522)
Screenshot: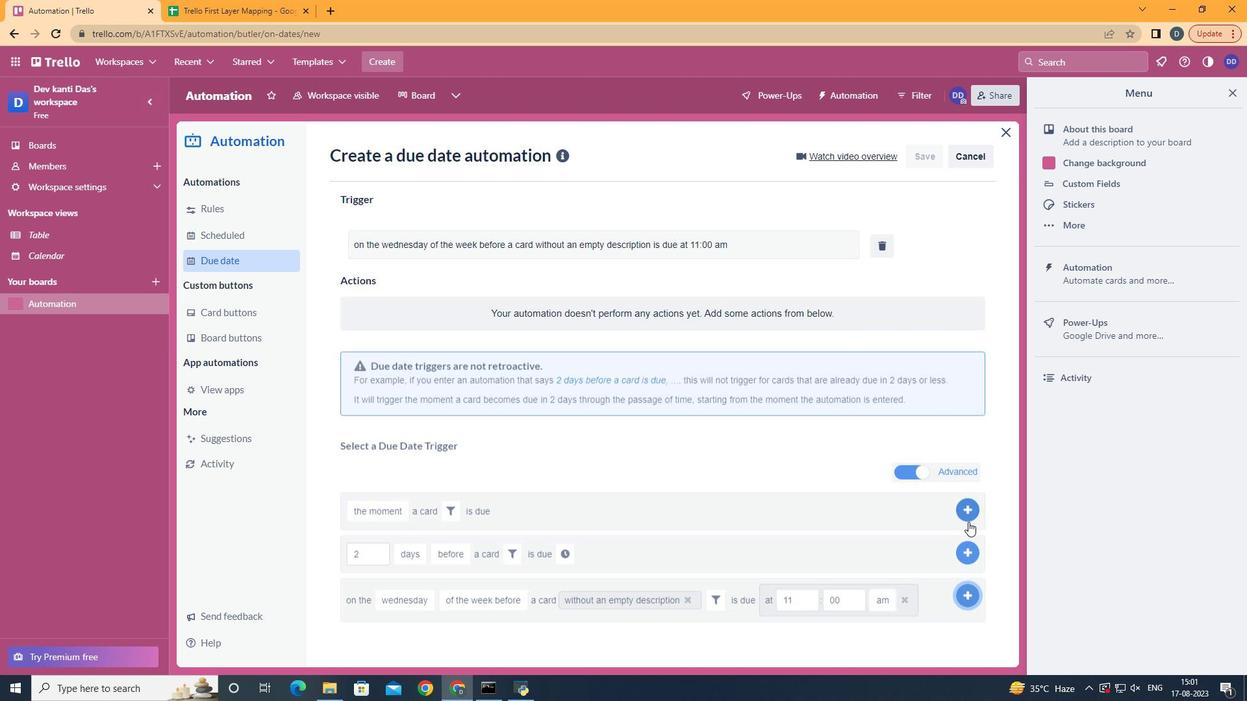 
